Task: Check the percentage active listings of fireplace in the last 5 years.
Action: Mouse moved to (900, 223)
Screenshot: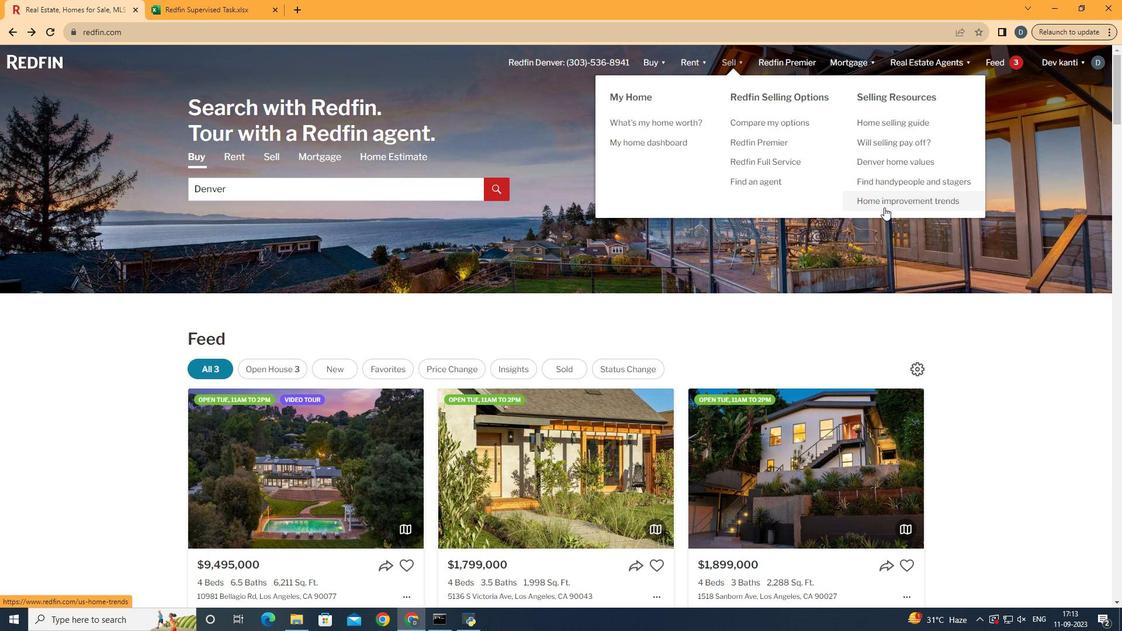 
Action: Mouse pressed left at (900, 223)
Screenshot: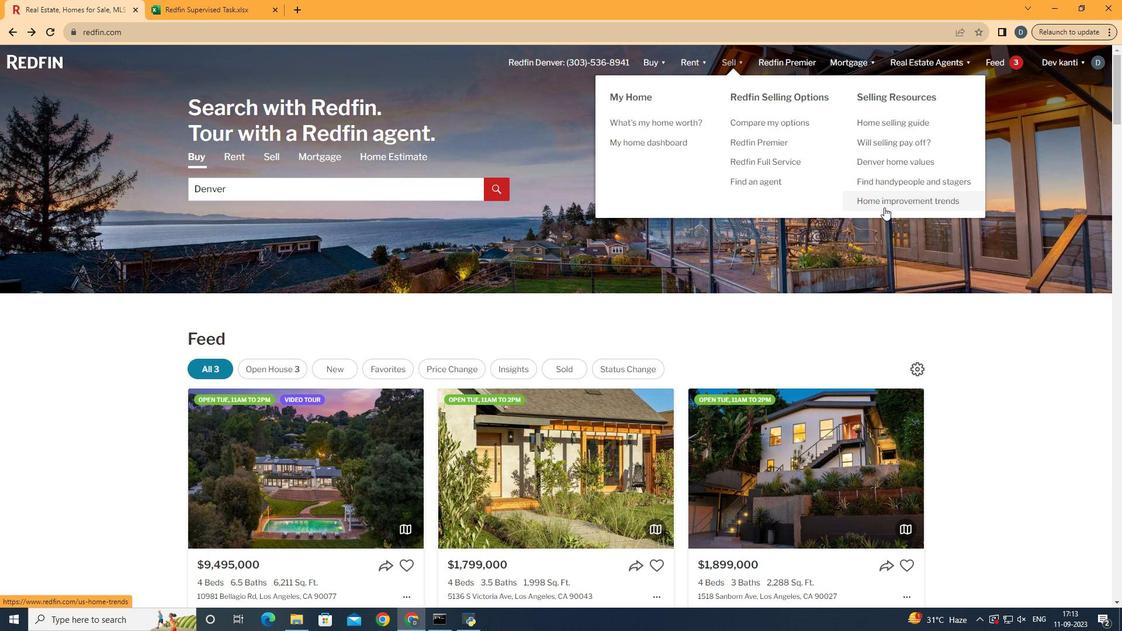 
Action: Mouse moved to (293, 250)
Screenshot: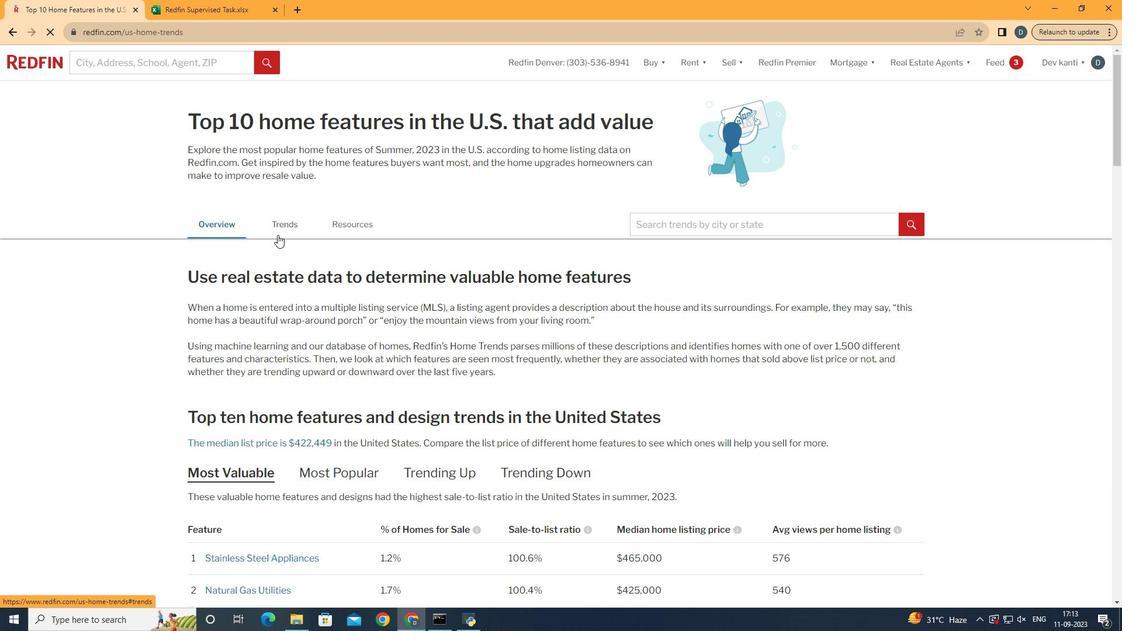 
Action: Mouse pressed left at (293, 250)
Screenshot: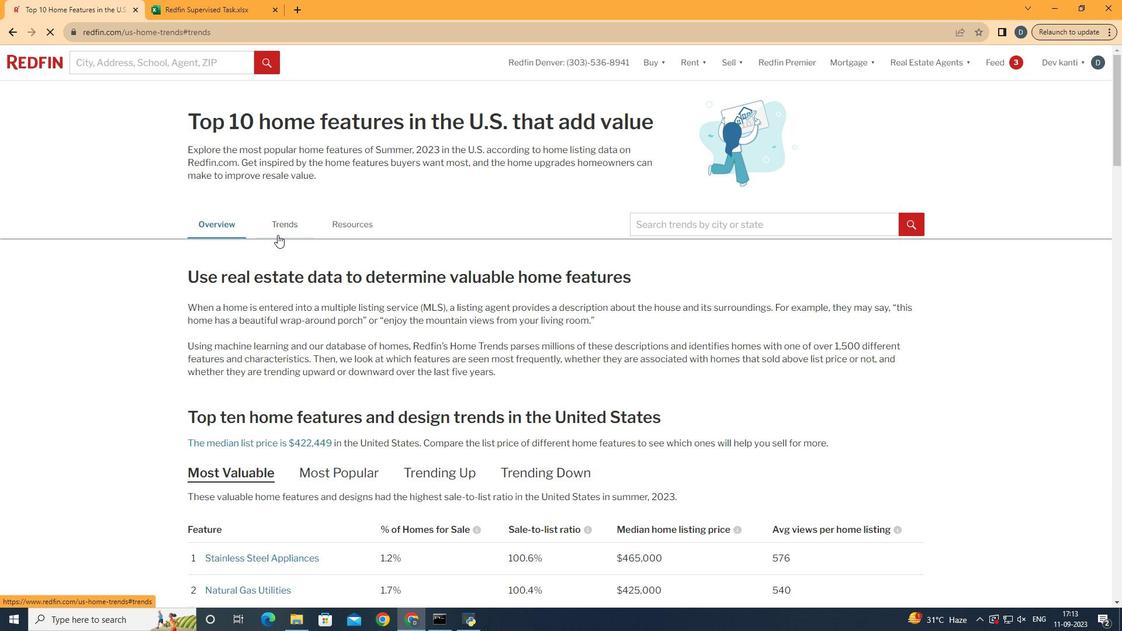 
Action: Mouse moved to (331, 305)
Screenshot: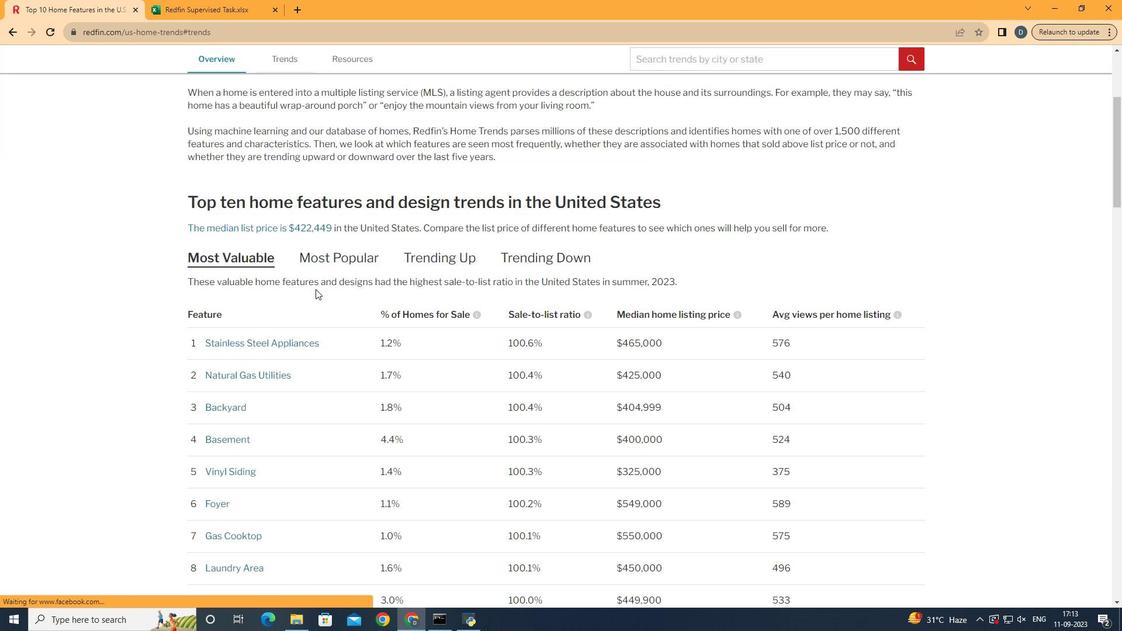 
Action: Mouse scrolled (331, 304) with delta (0, 0)
Screenshot: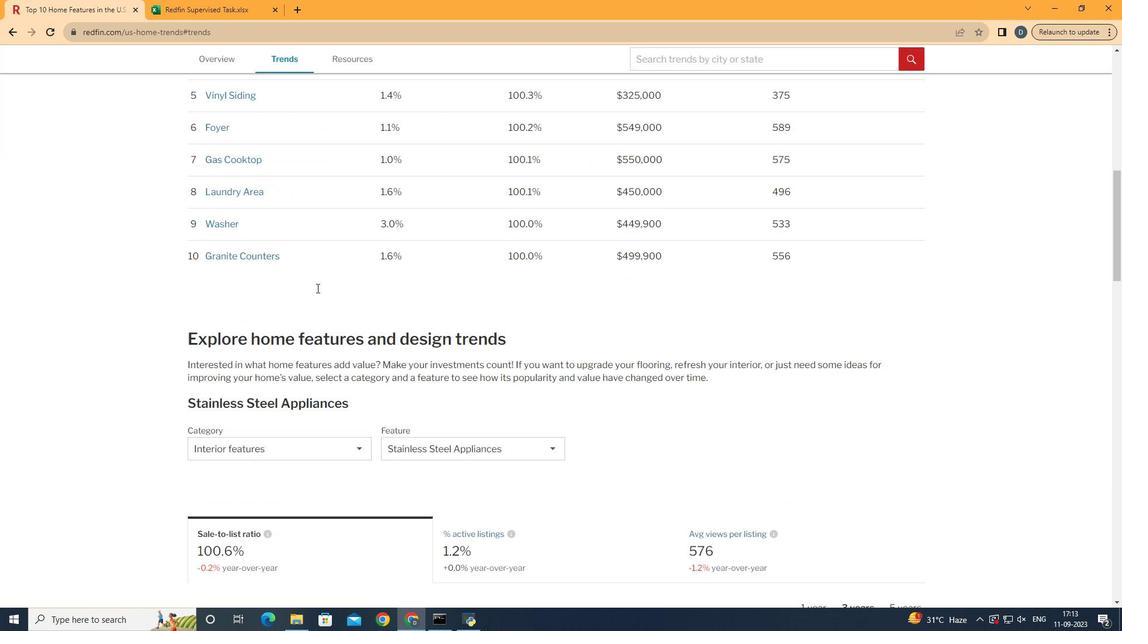 
Action: Mouse scrolled (331, 304) with delta (0, 0)
Screenshot: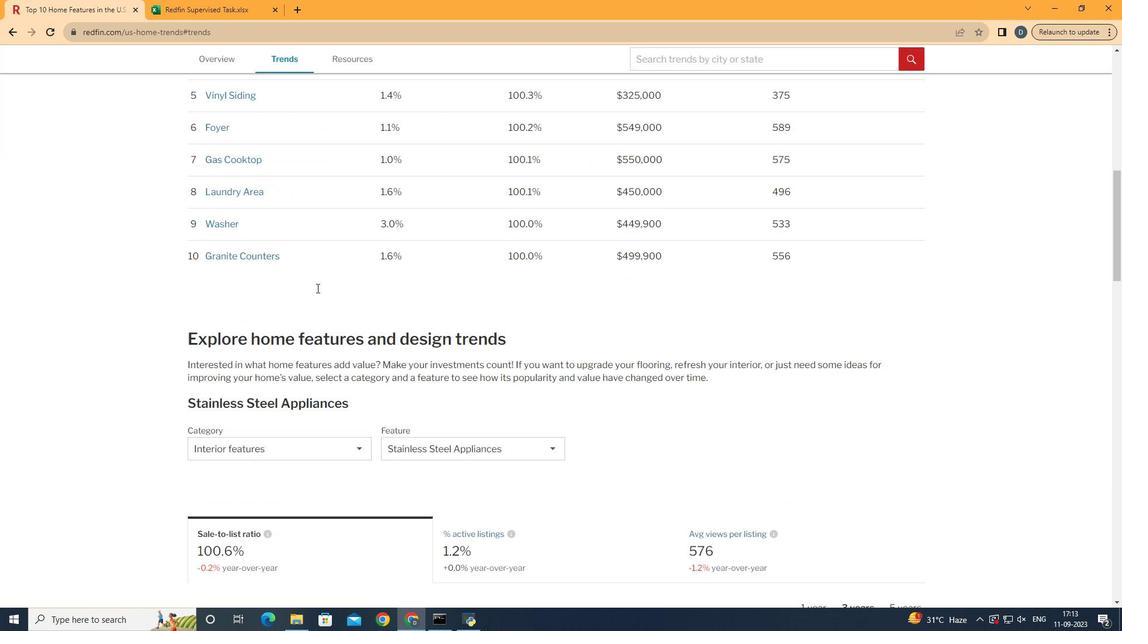 
Action: Mouse scrolled (331, 304) with delta (0, 0)
Screenshot: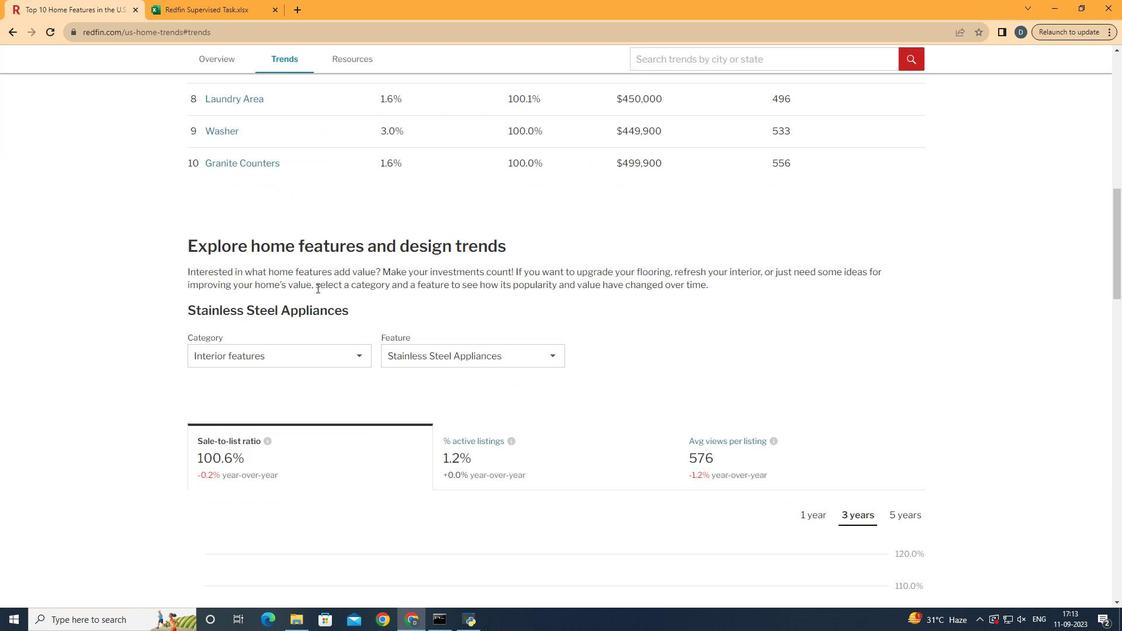 
Action: Mouse scrolled (331, 304) with delta (0, 0)
Screenshot: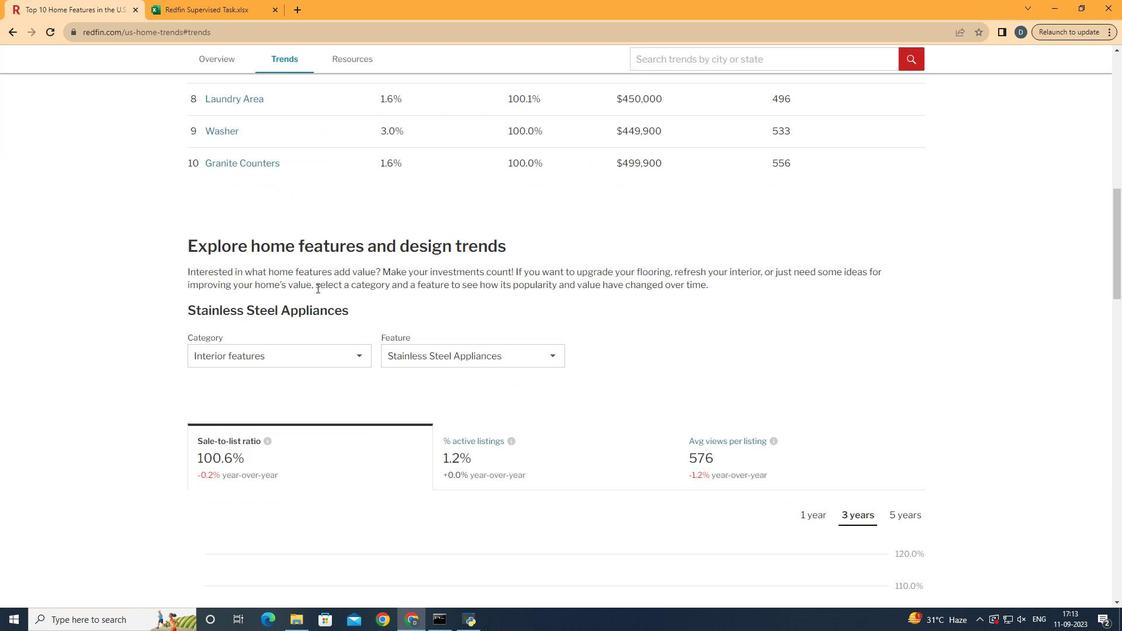 
Action: Mouse moved to (331, 305)
Screenshot: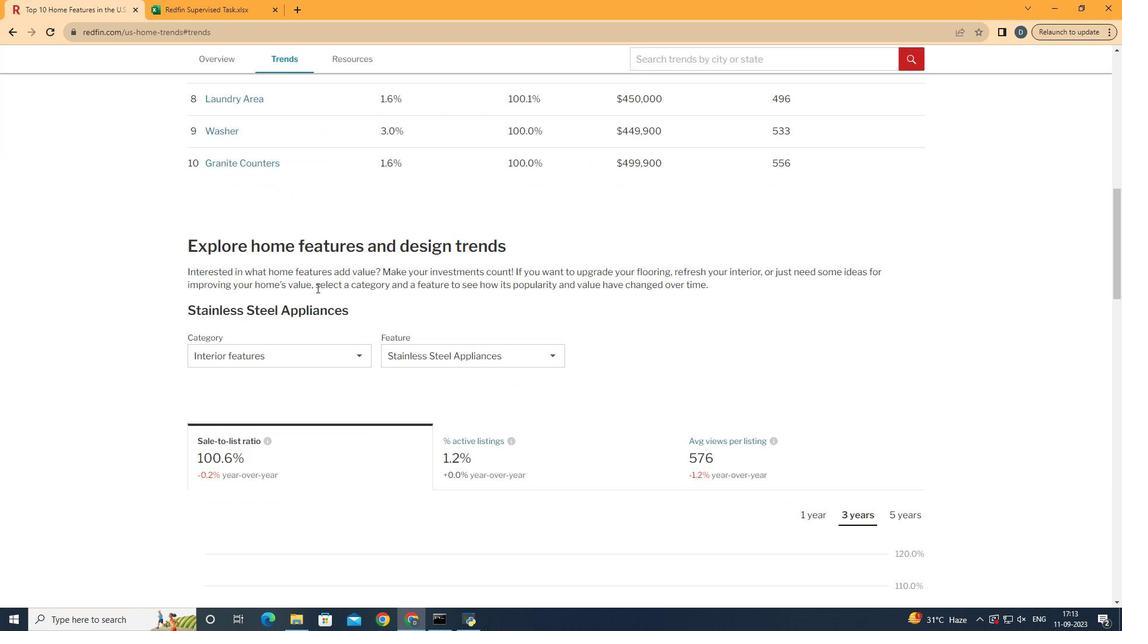 
Action: Mouse scrolled (331, 304) with delta (0, 0)
Screenshot: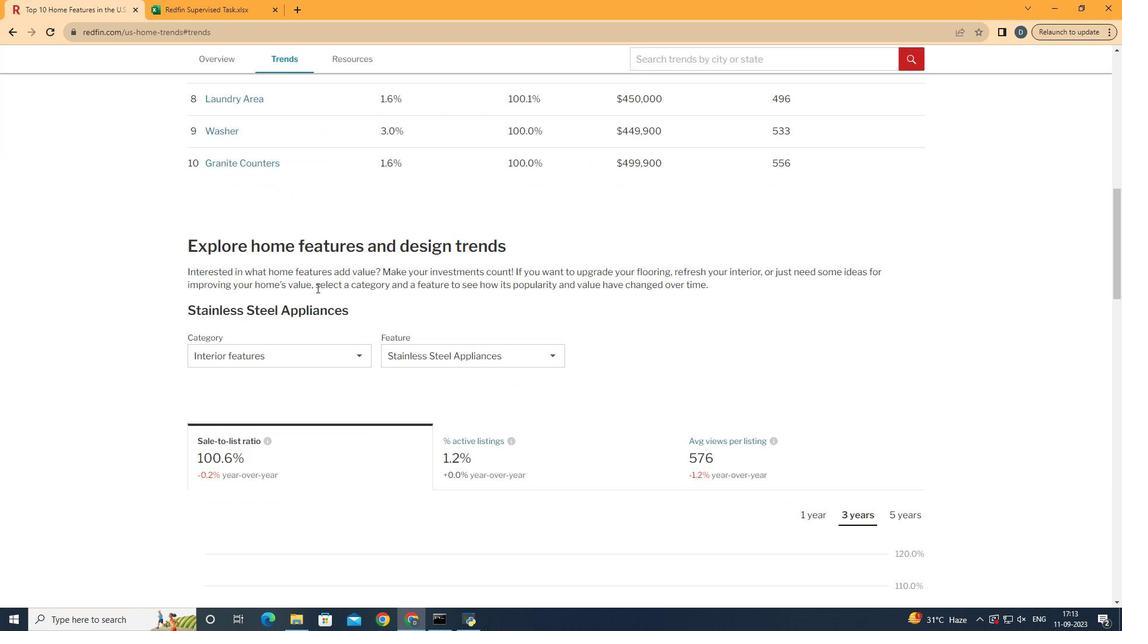 
Action: Mouse moved to (332, 304)
Screenshot: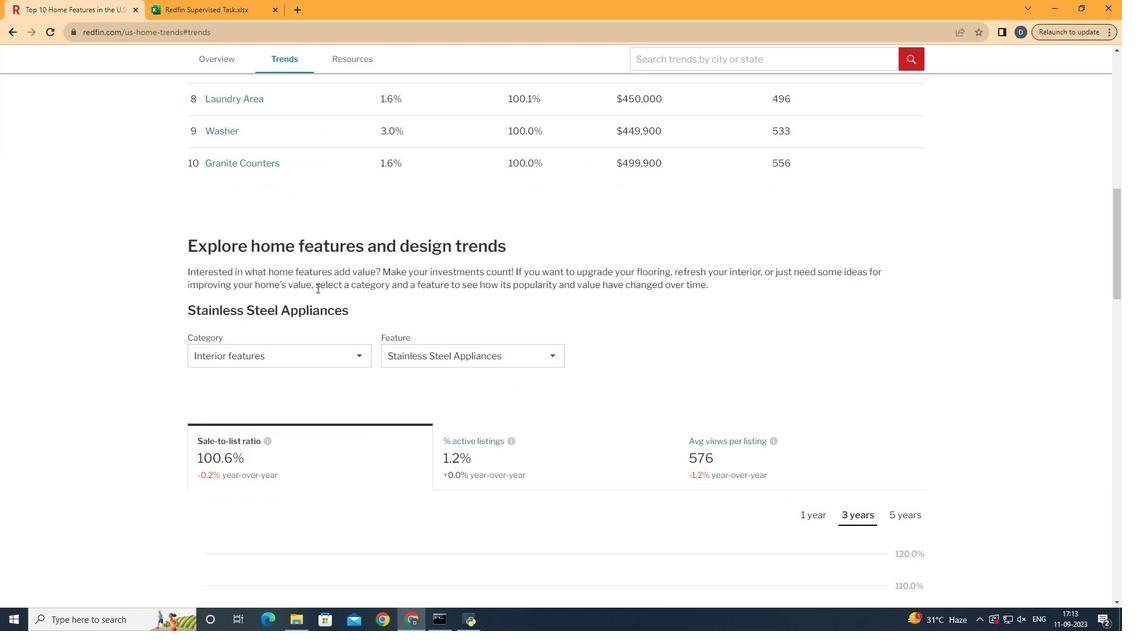 
Action: Mouse scrolled (332, 304) with delta (0, 0)
Screenshot: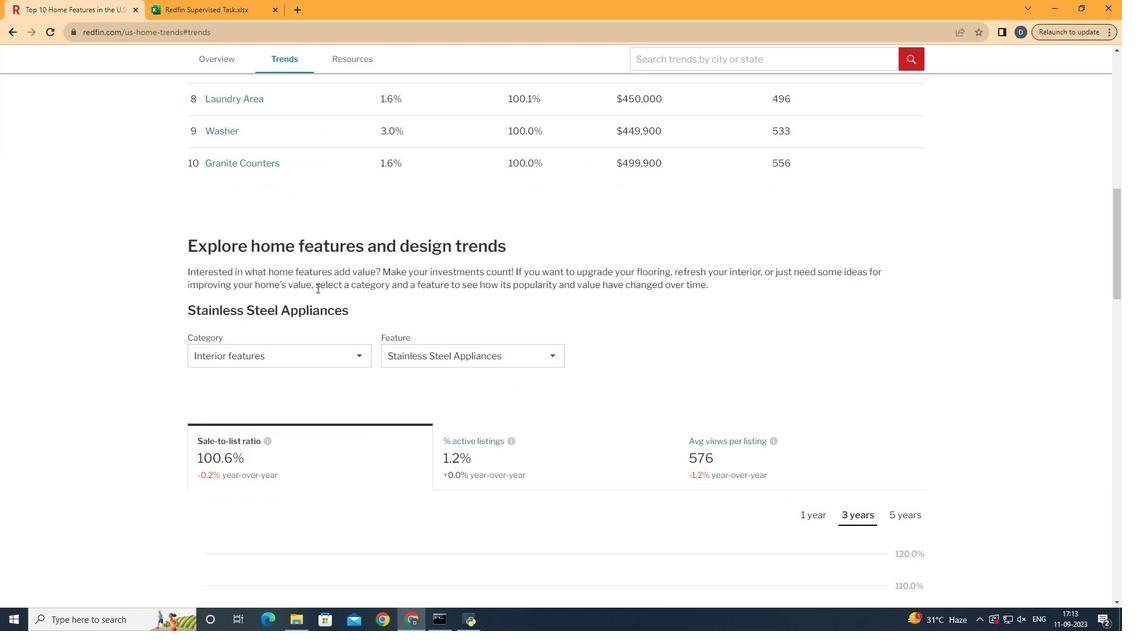 
Action: Mouse moved to (332, 304)
Screenshot: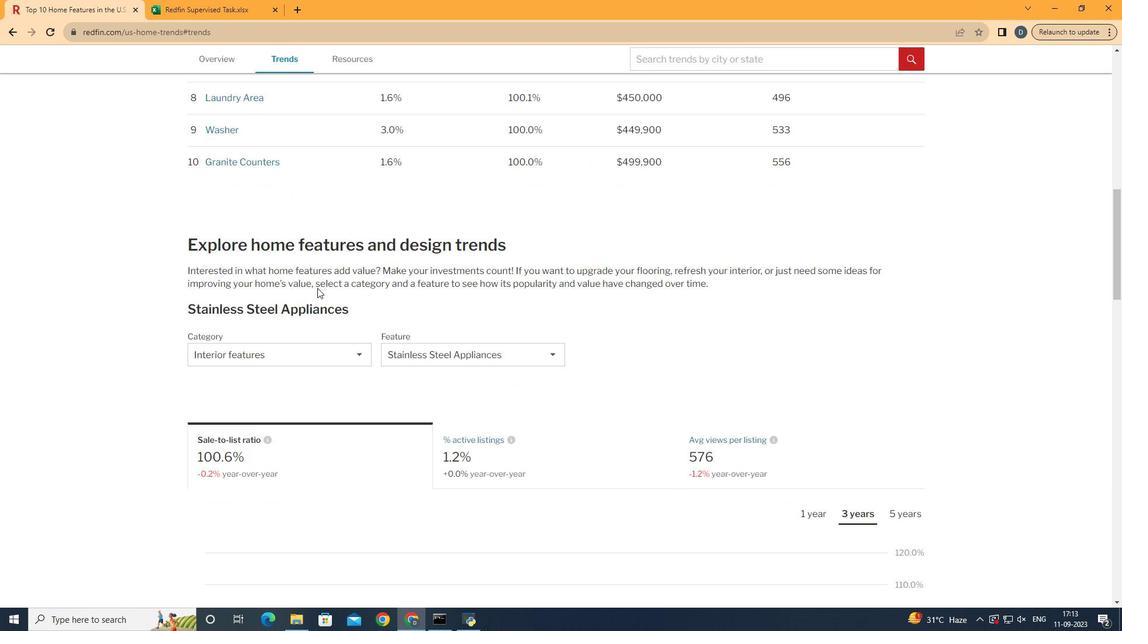 
Action: Mouse scrolled (332, 303) with delta (0, 0)
Screenshot: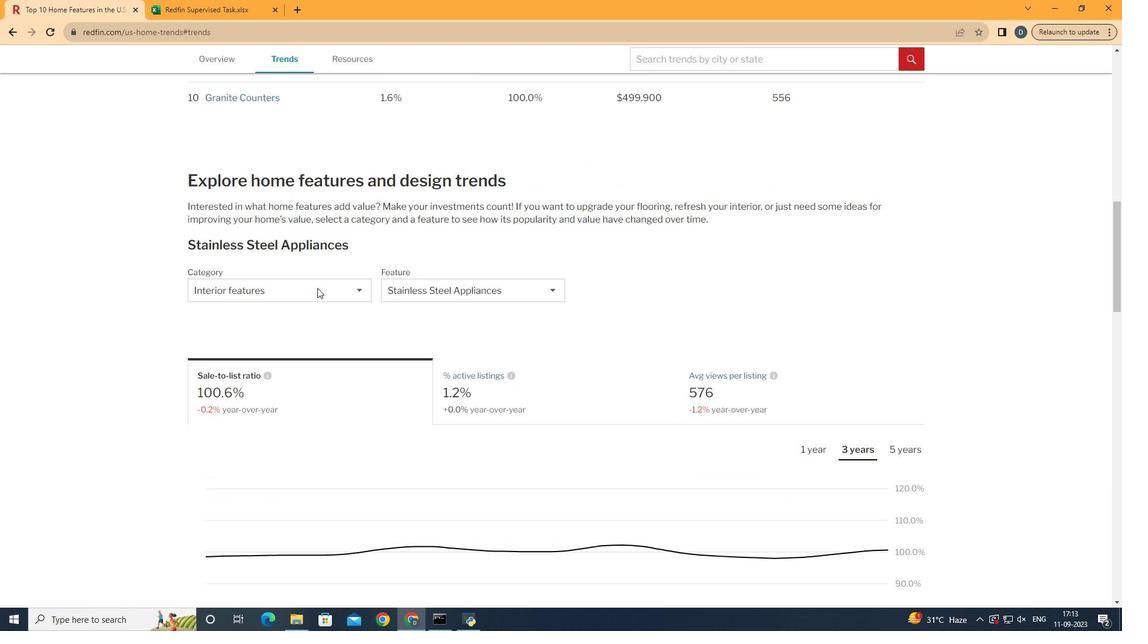 
Action: Mouse moved to (333, 304)
Screenshot: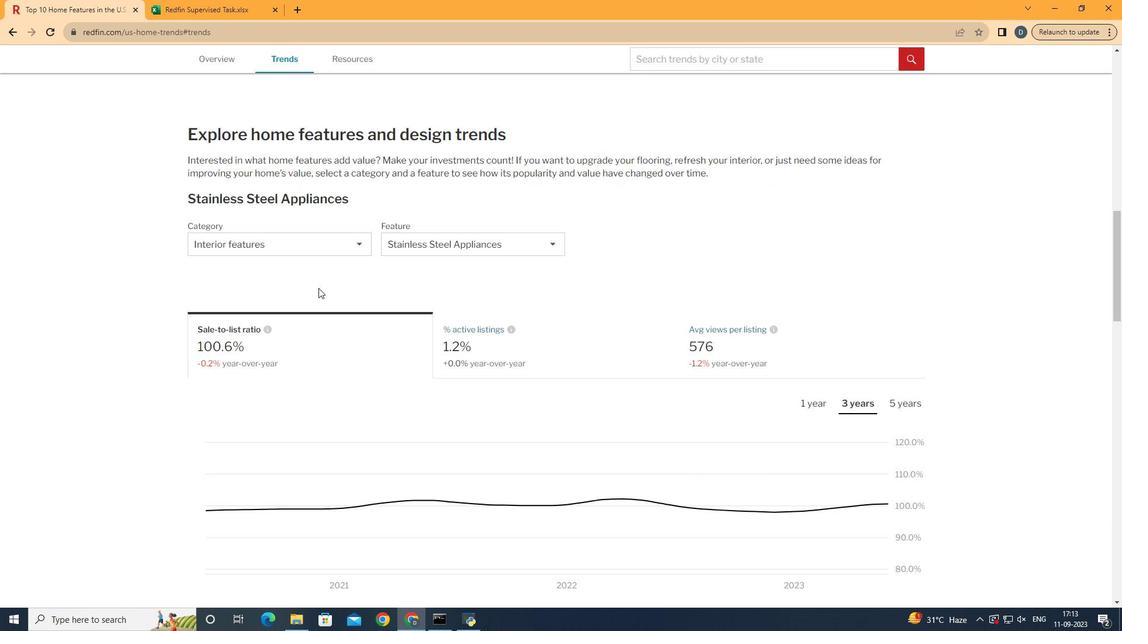 
Action: Mouse scrolled (333, 303) with delta (0, 0)
Screenshot: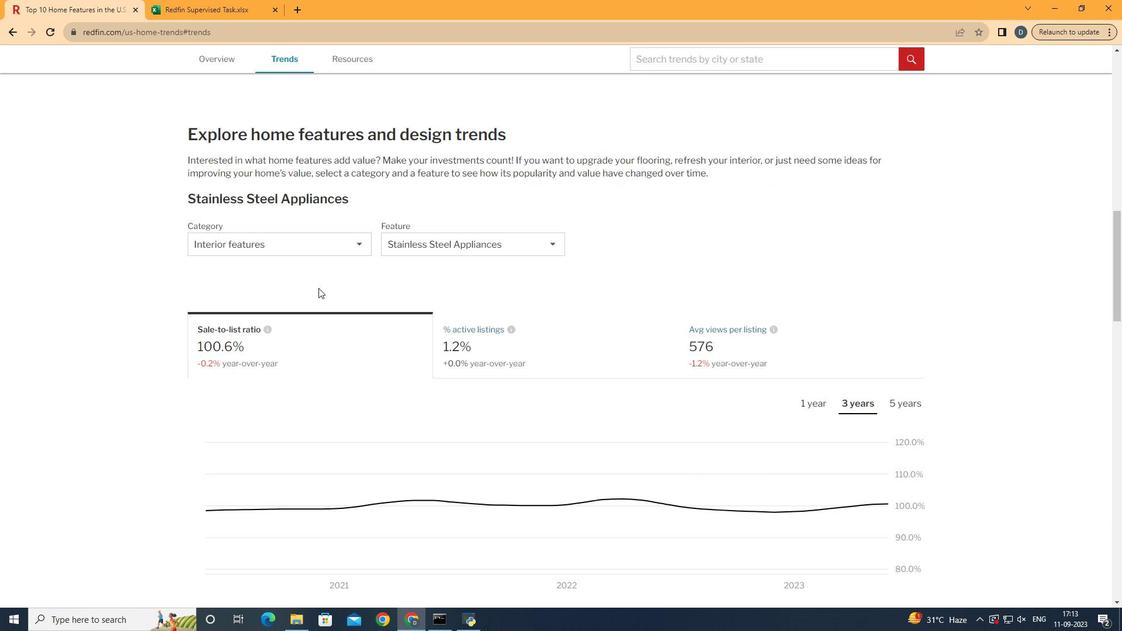 
Action: Mouse moved to (353, 255)
Screenshot: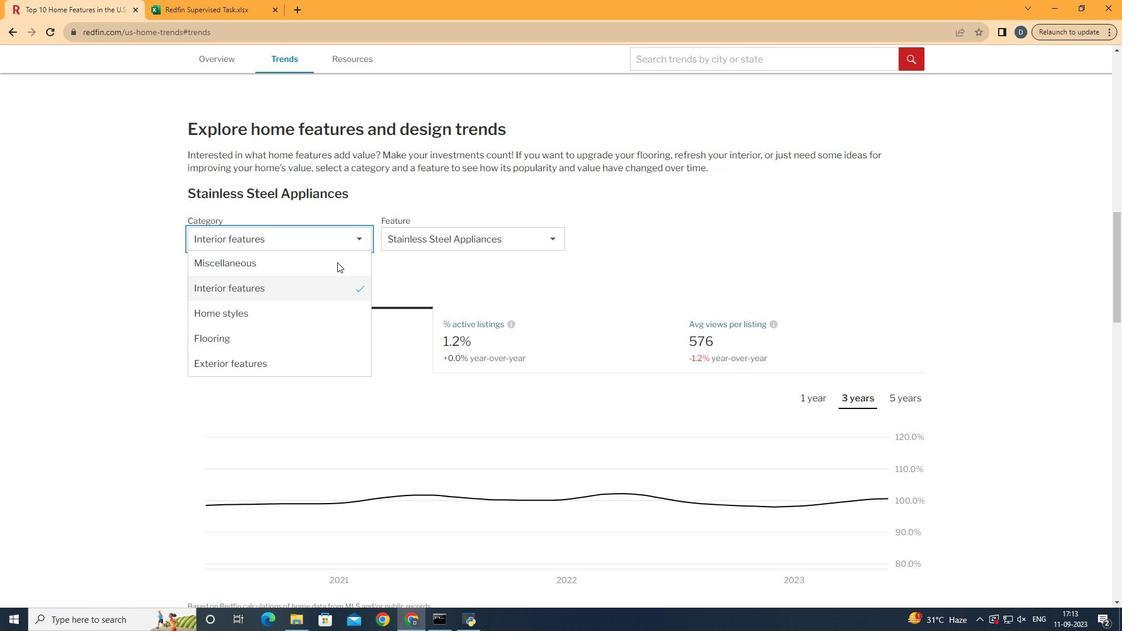 
Action: Mouse pressed left at (353, 255)
Screenshot: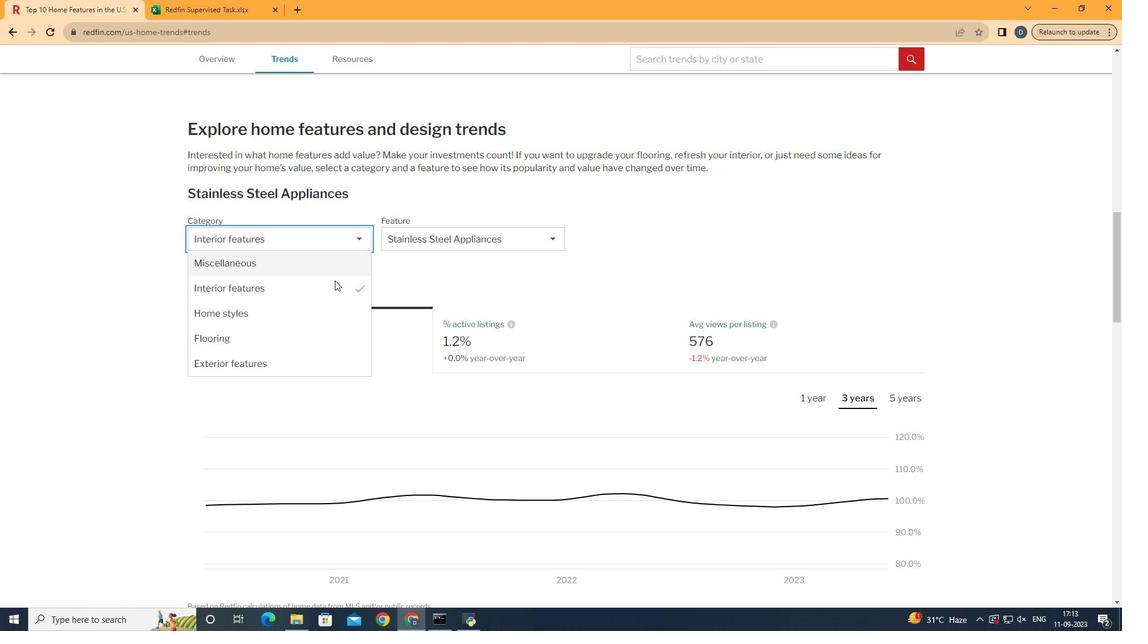 
Action: Mouse moved to (350, 299)
Screenshot: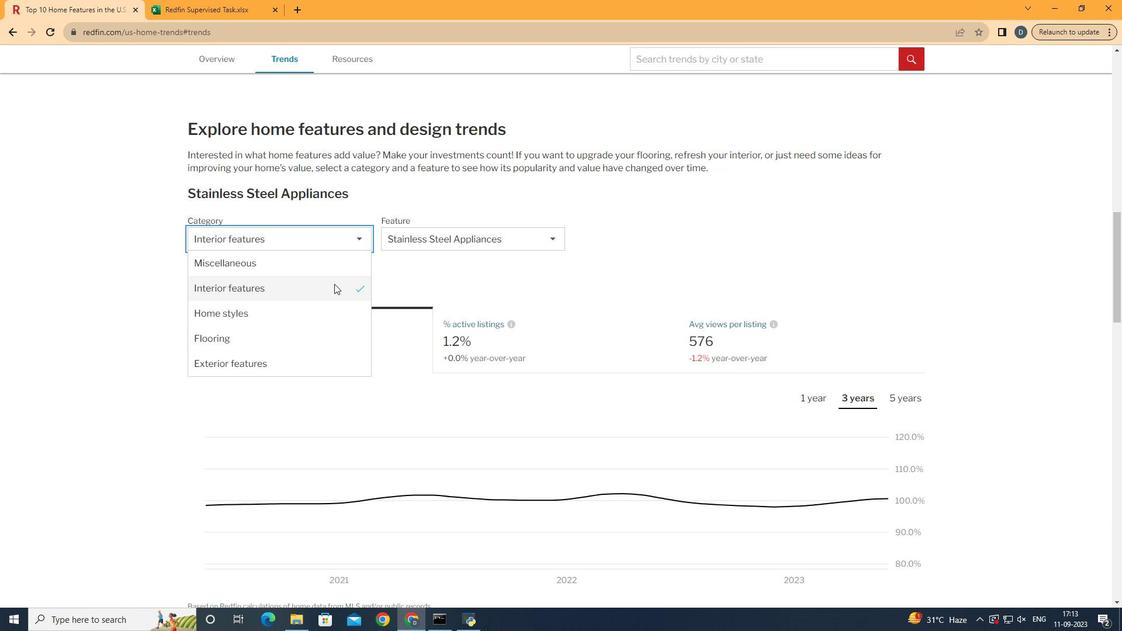 
Action: Mouse pressed left at (350, 299)
Screenshot: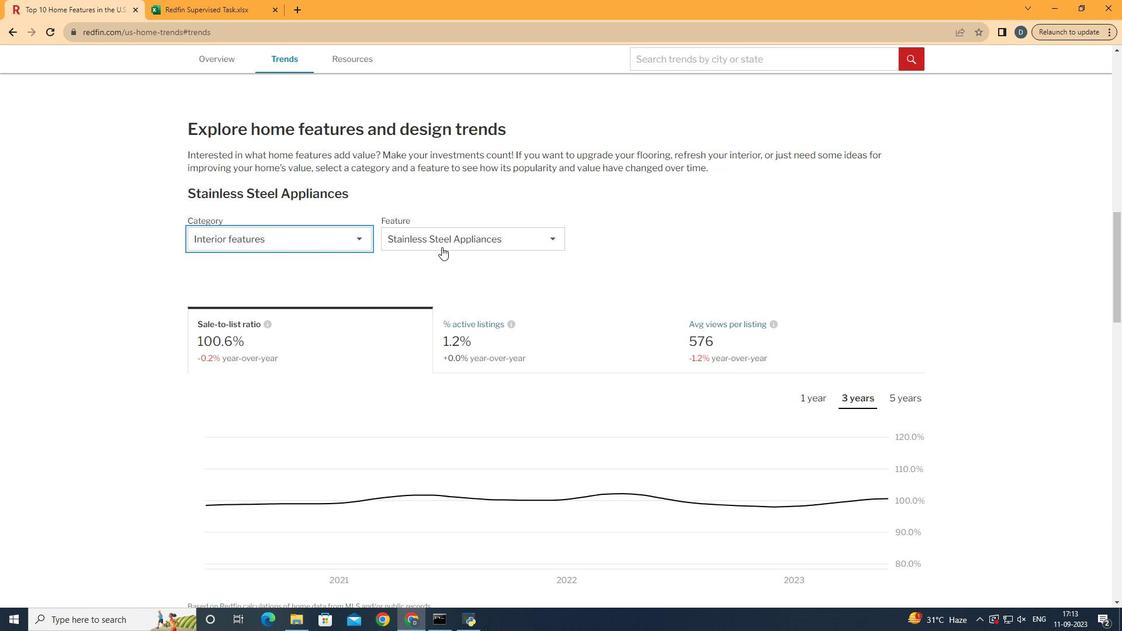 
Action: Mouse moved to (494, 245)
Screenshot: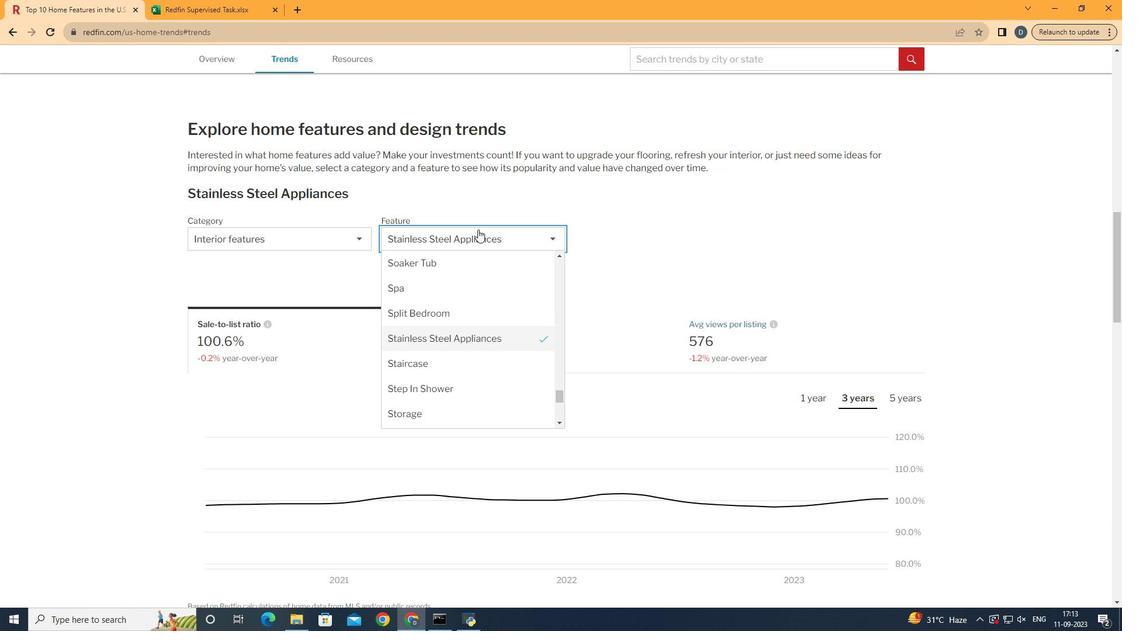 
Action: Mouse pressed left at (494, 245)
Screenshot: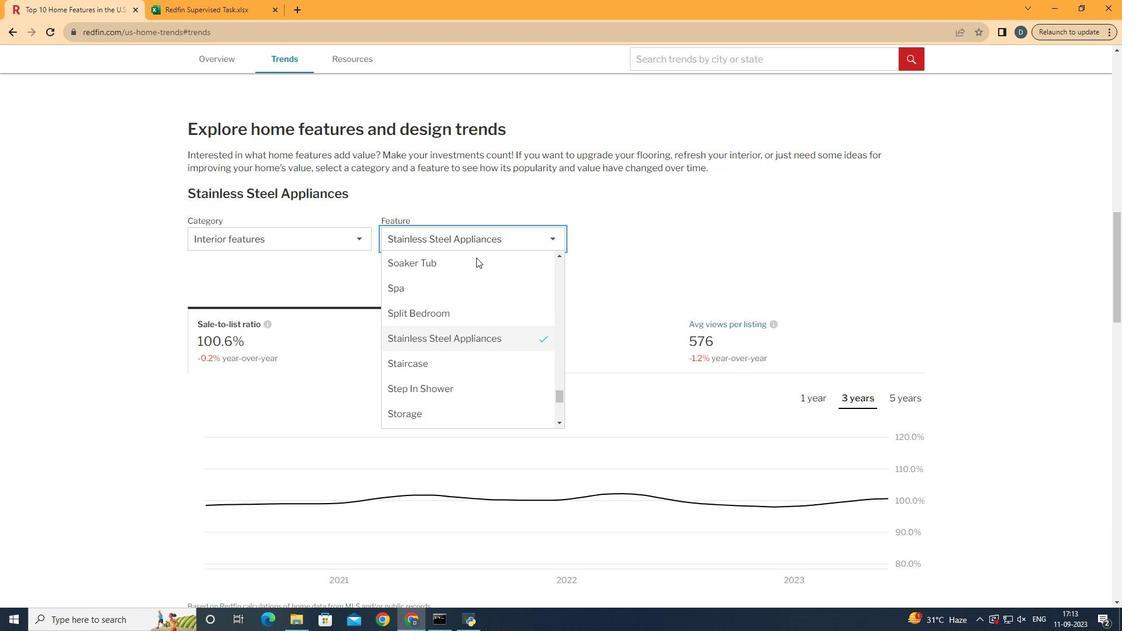 
Action: Mouse moved to (487, 320)
Screenshot: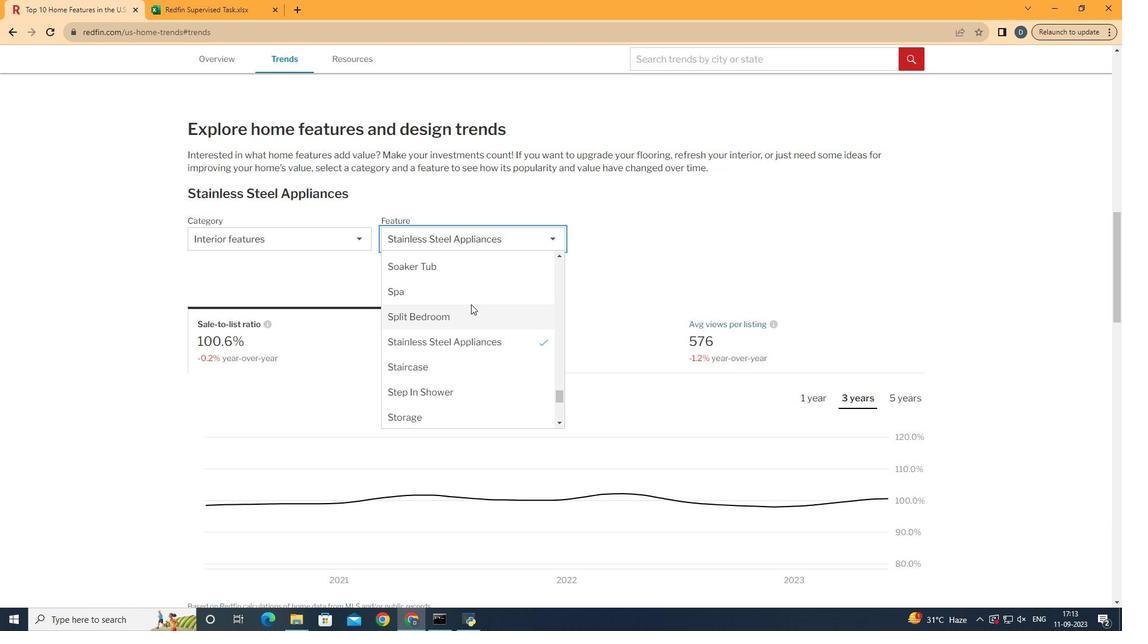
Action: Mouse scrolled (487, 321) with delta (0, 0)
Screenshot: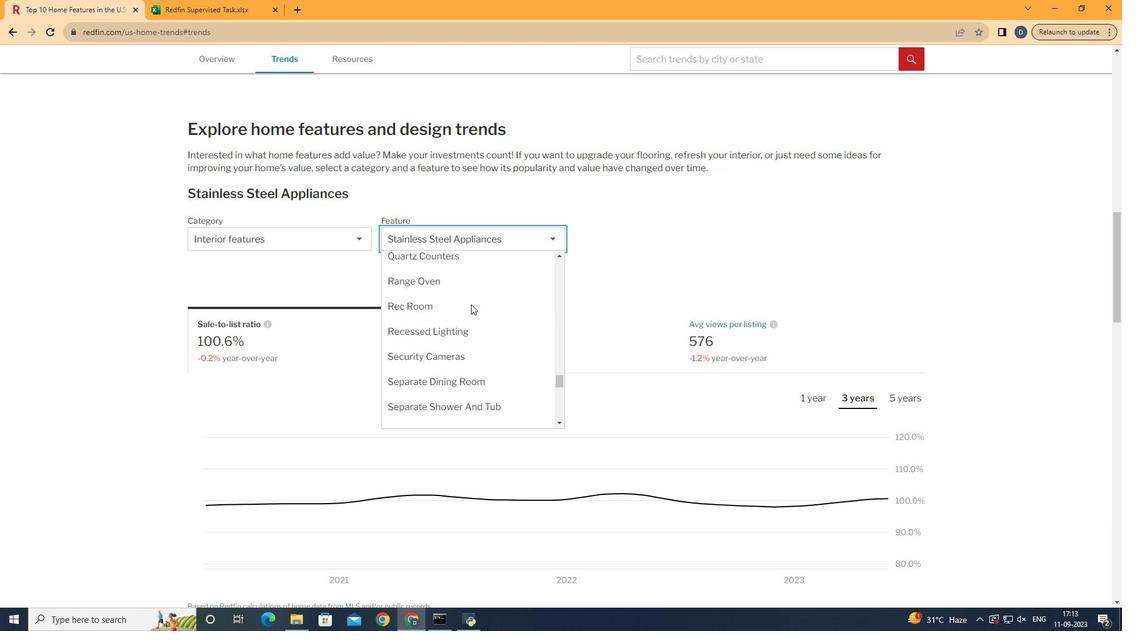 
Action: Mouse scrolled (487, 321) with delta (0, 0)
Screenshot: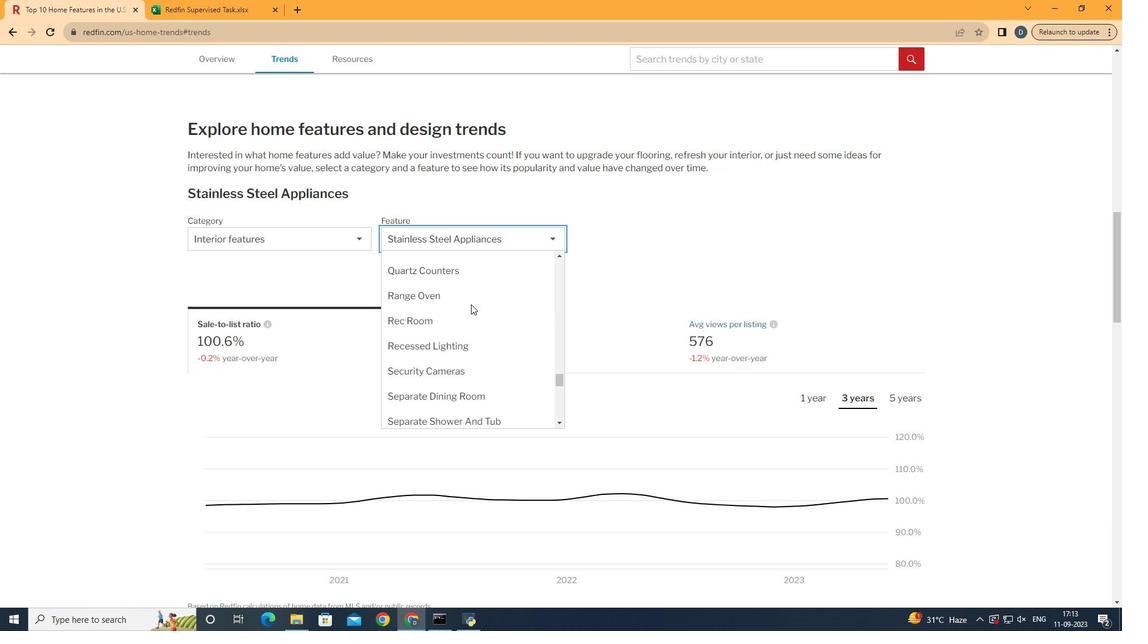 
Action: Mouse scrolled (487, 321) with delta (0, 0)
Screenshot: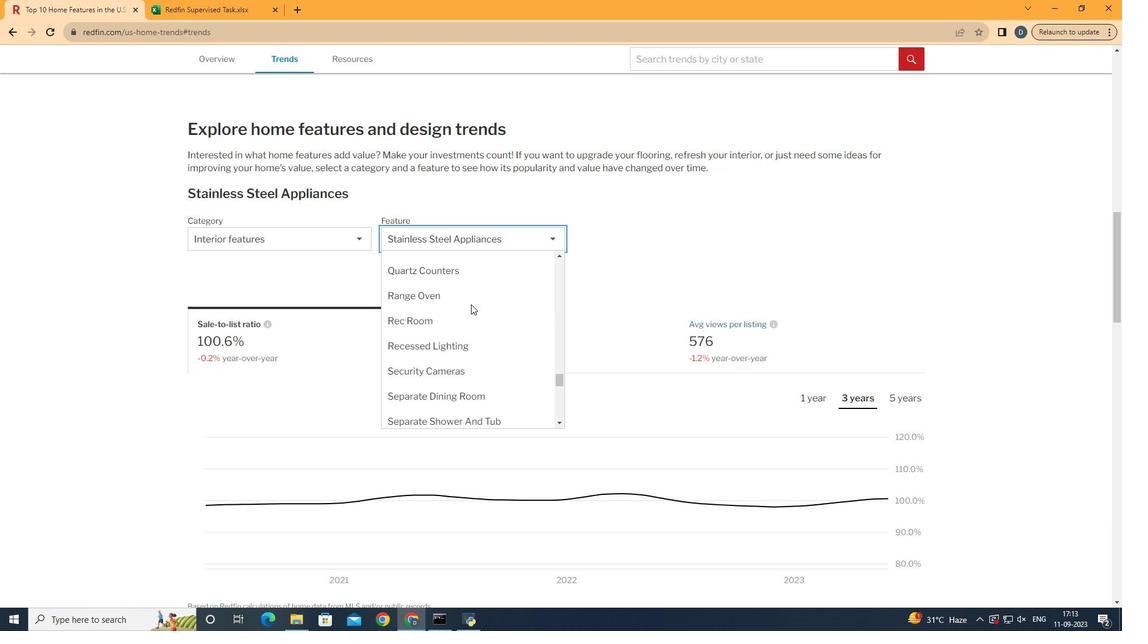 
Action: Mouse scrolled (487, 321) with delta (0, 0)
Screenshot: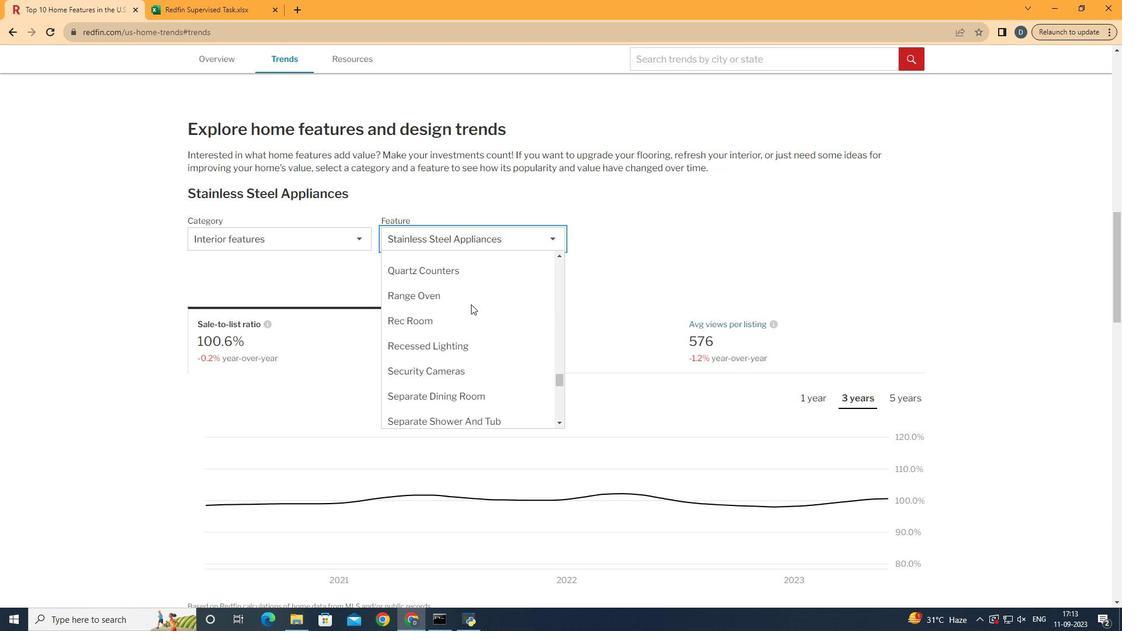 
Action: Mouse scrolled (487, 321) with delta (0, 0)
Screenshot: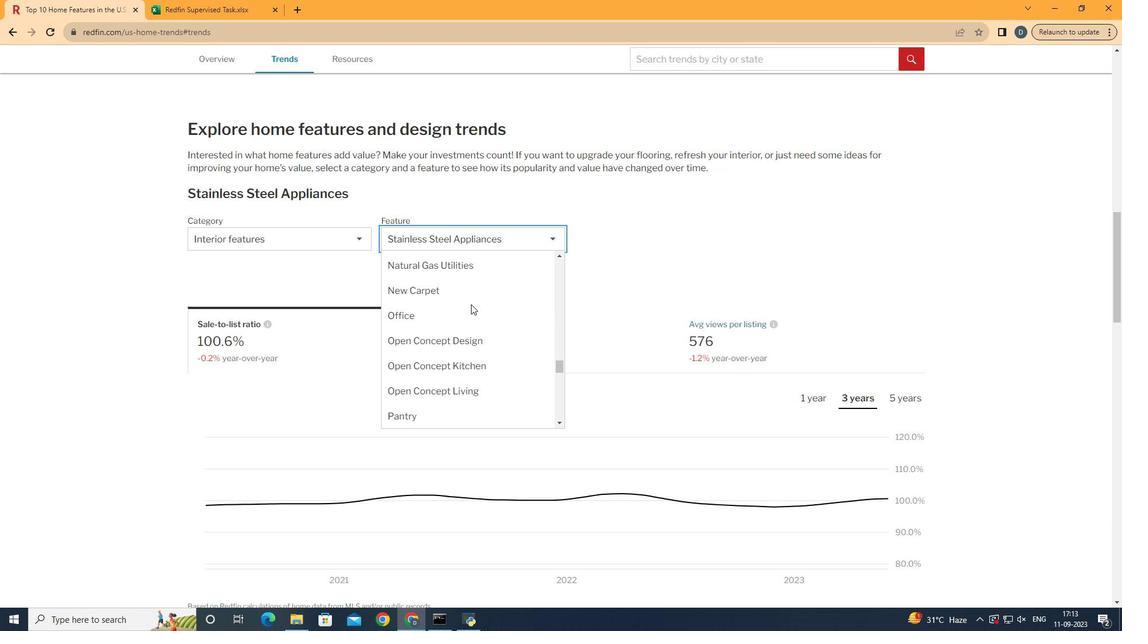 
Action: Mouse scrolled (487, 321) with delta (0, 0)
Screenshot: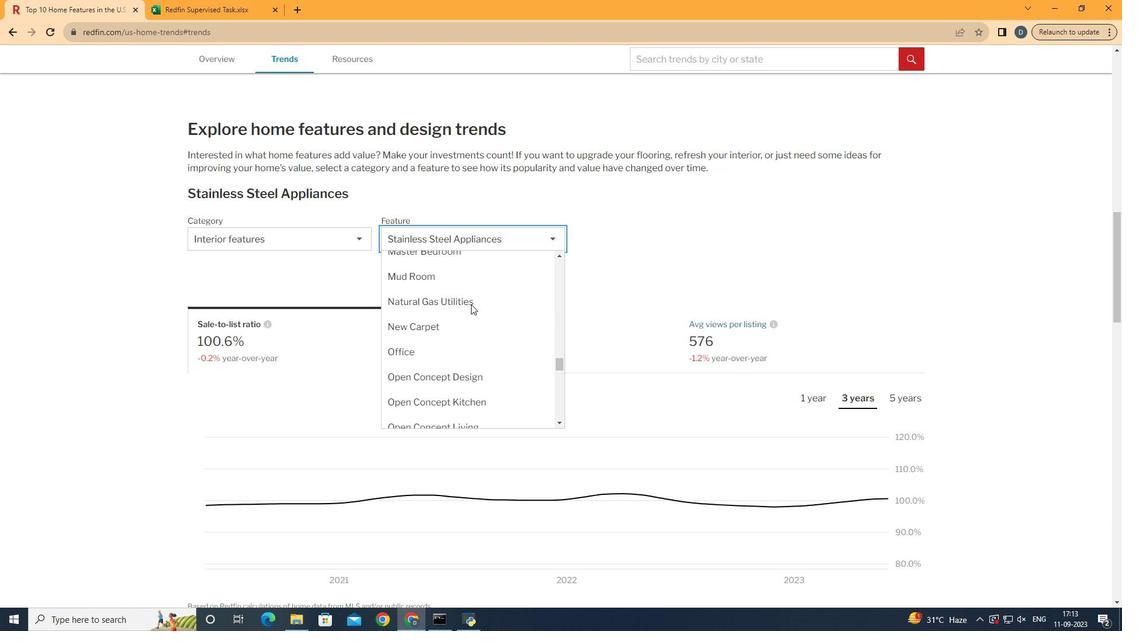
Action: Mouse scrolled (487, 321) with delta (0, 0)
Screenshot: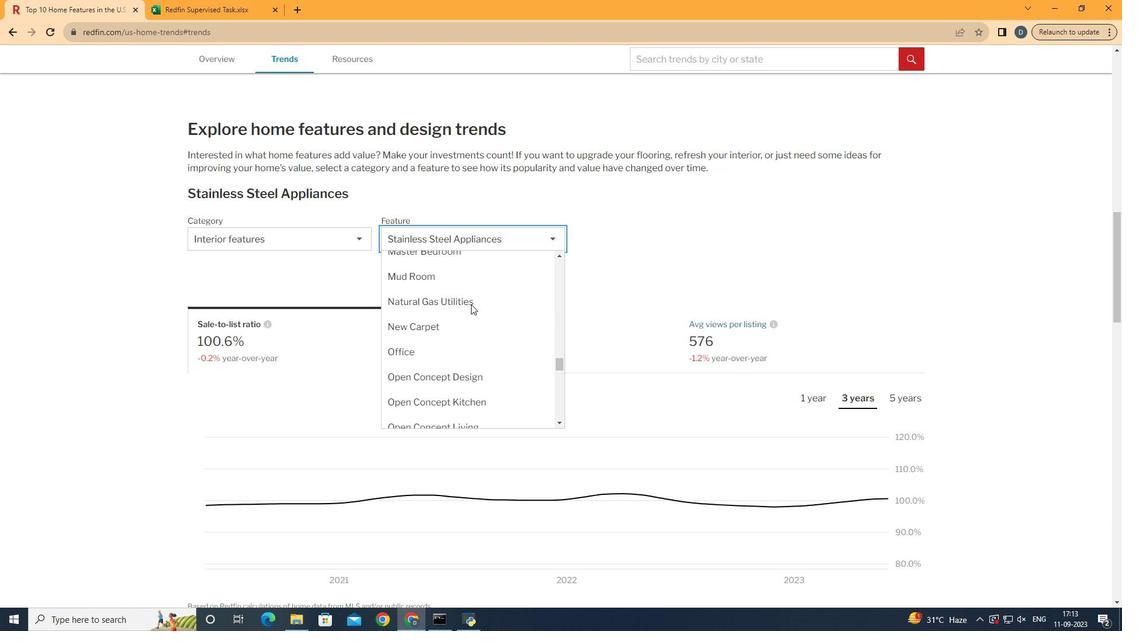
Action: Mouse scrolled (487, 321) with delta (0, 0)
Screenshot: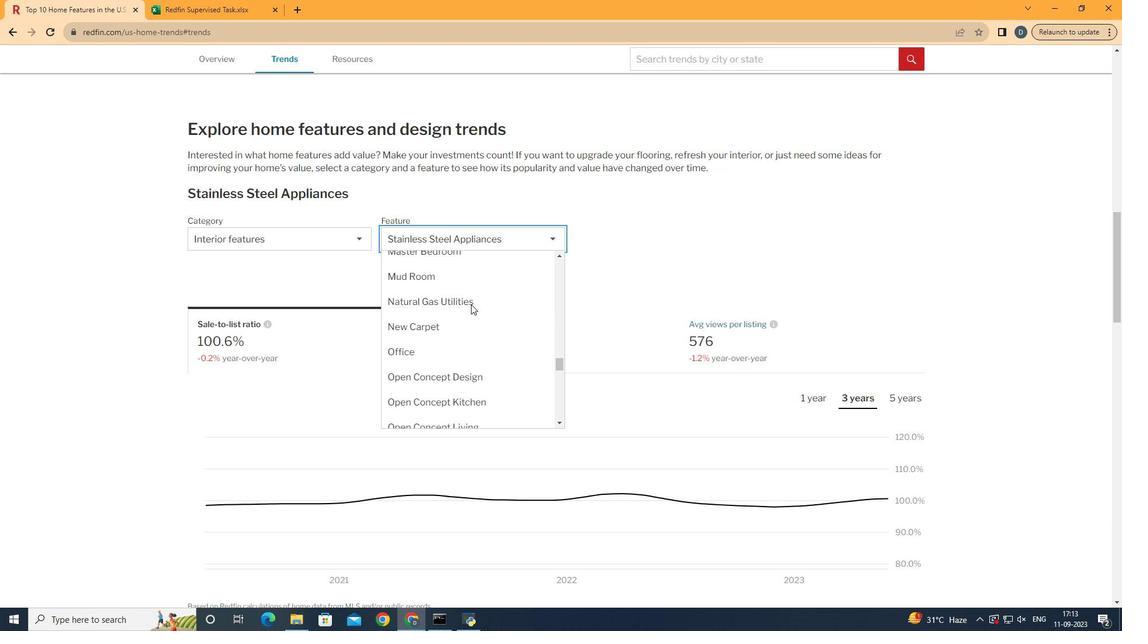
Action: Mouse scrolled (487, 321) with delta (0, 0)
Screenshot: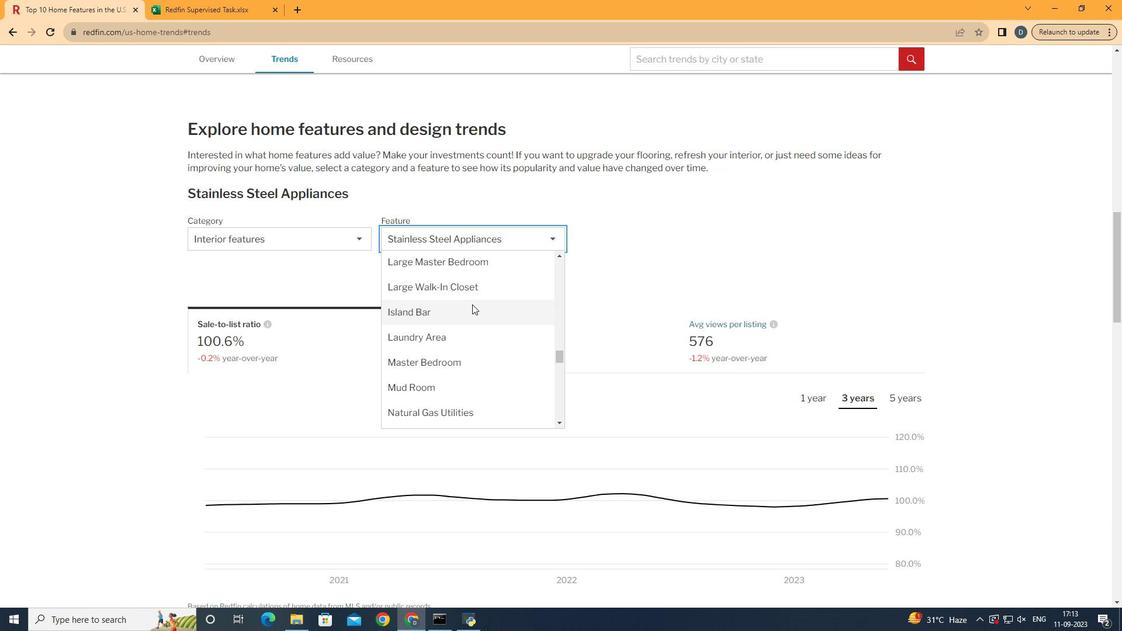 
Action: Mouse scrolled (487, 321) with delta (0, 0)
Screenshot: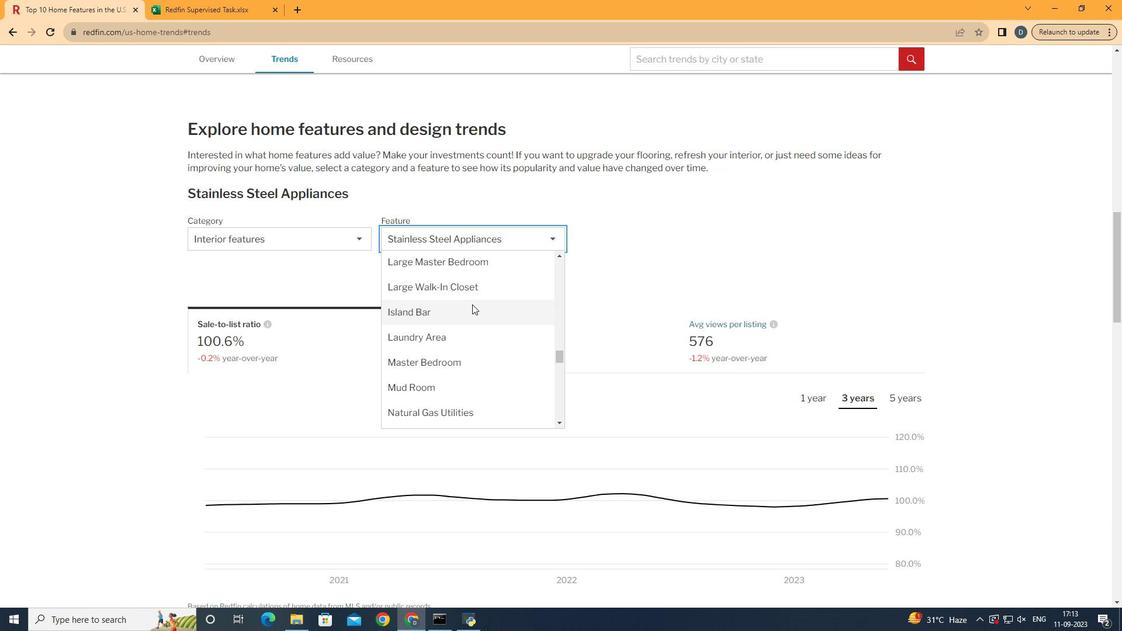 
Action: Mouse moved to (488, 320)
Screenshot: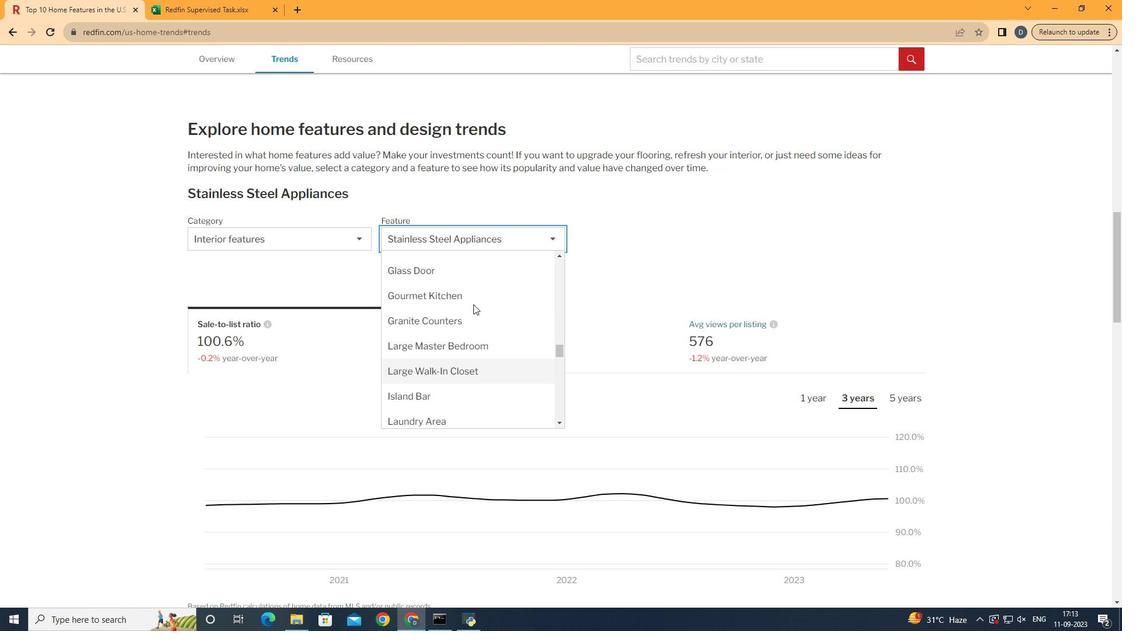 
Action: Mouse scrolled (488, 321) with delta (0, 0)
Screenshot: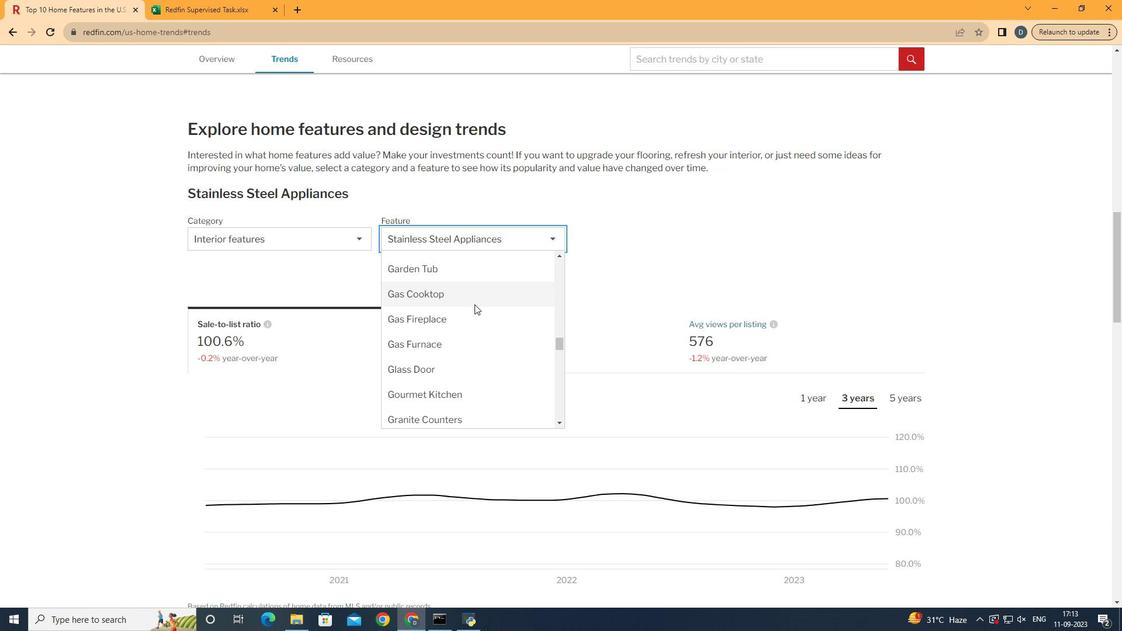 
Action: Mouse moved to (489, 320)
Screenshot: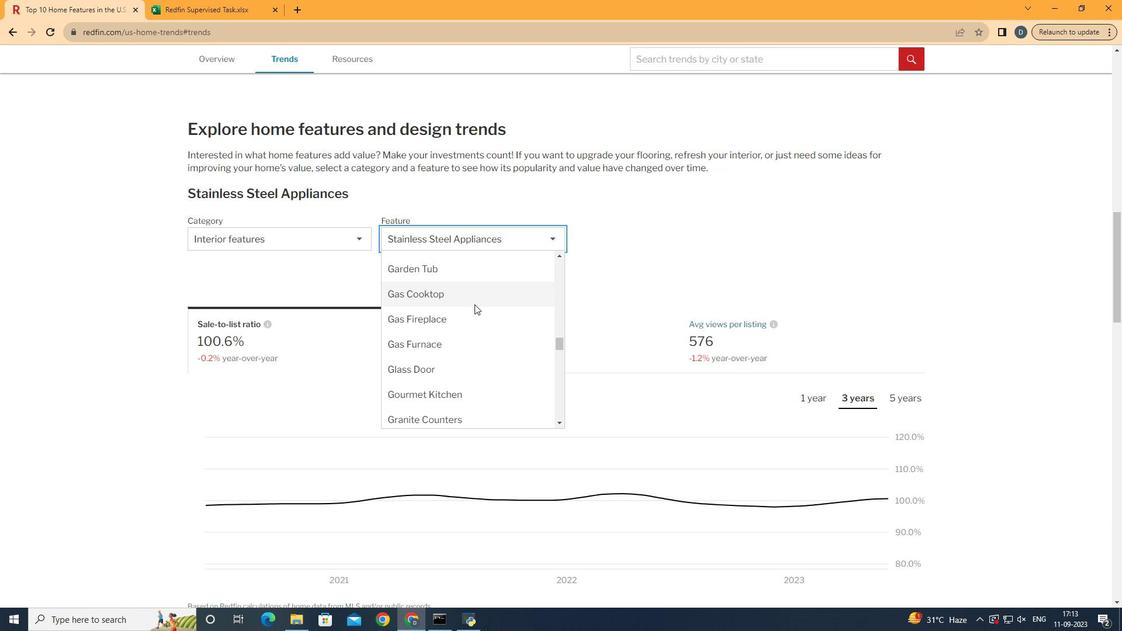 
Action: Mouse scrolled (489, 321) with delta (0, 0)
Screenshot: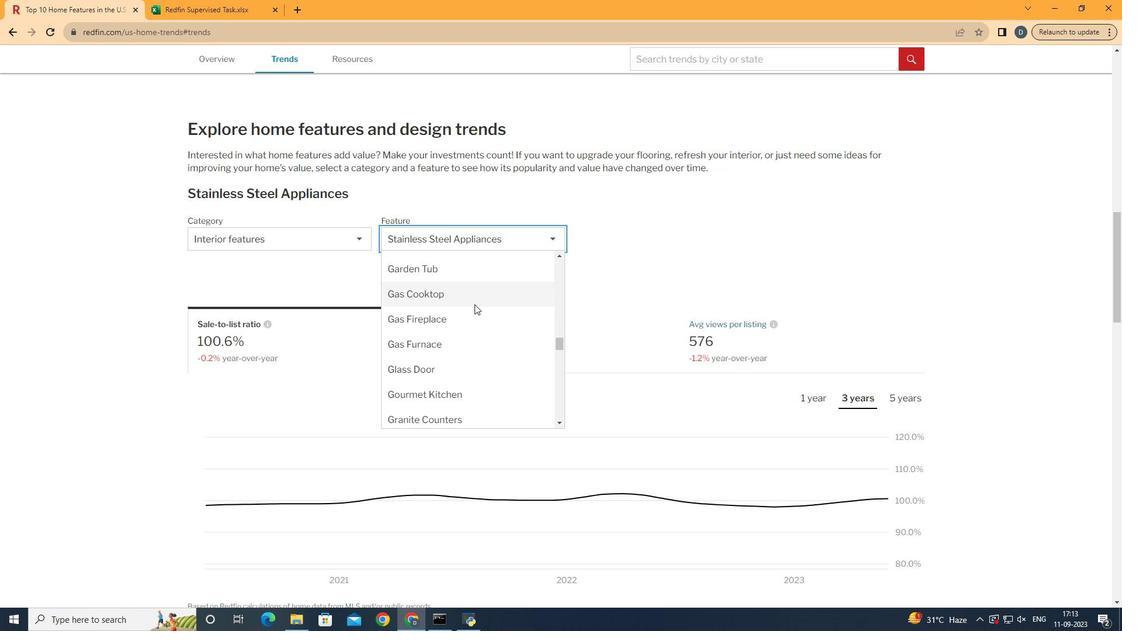 
Action: Mouse scrolled (489, 321) with delta (0, 0)
Screenshot: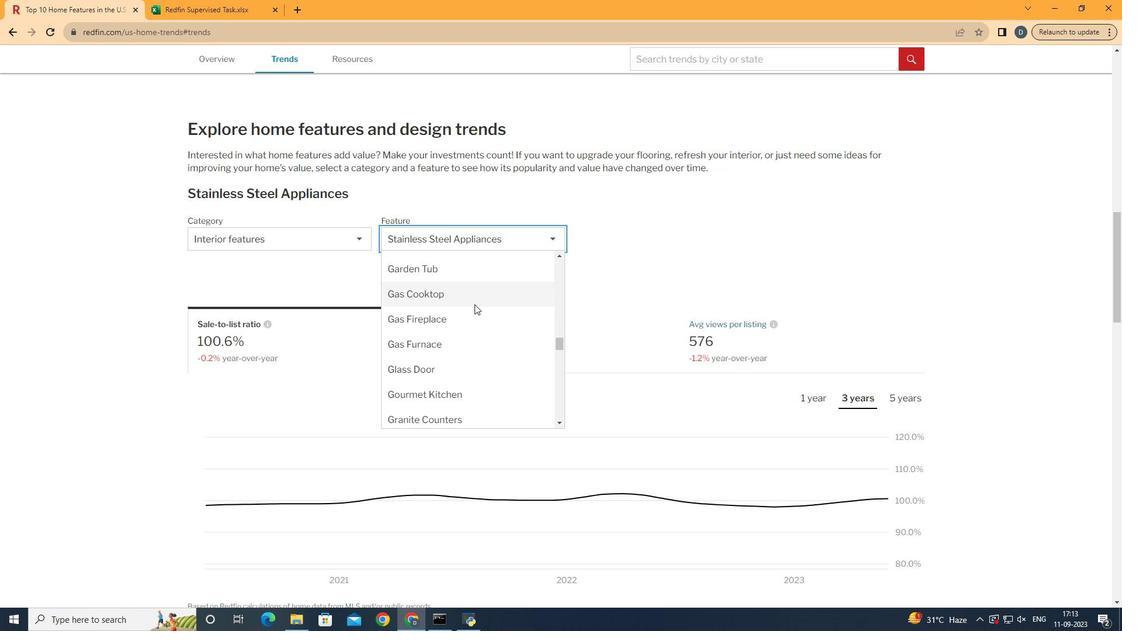 
Action: Mouse moved to (490, 320)
Screenshot: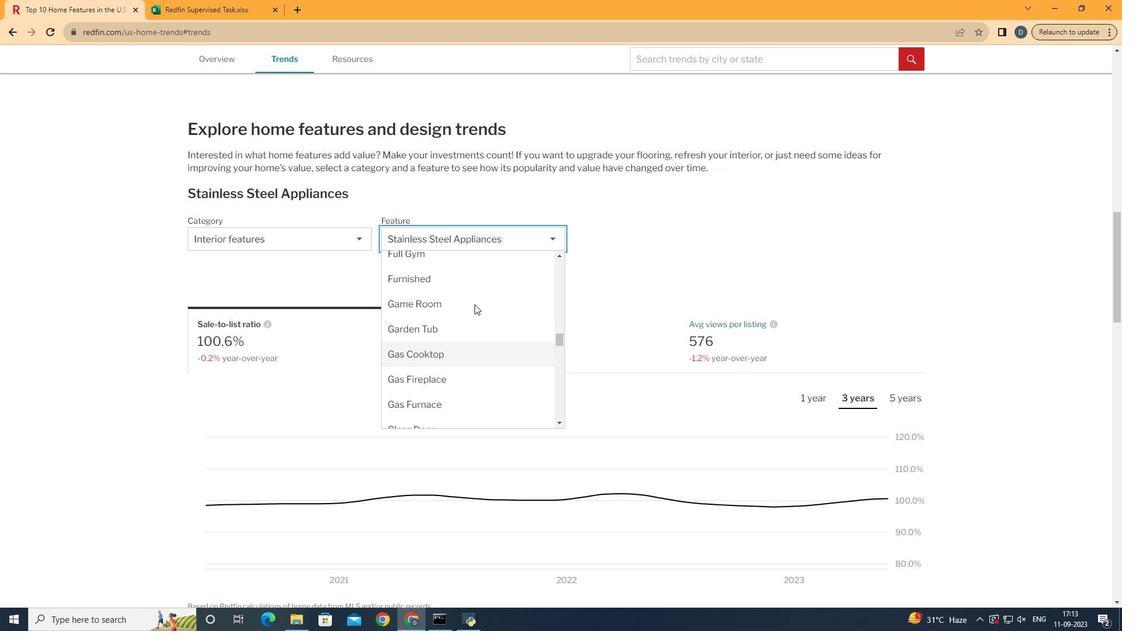 
Action: Mouse scrolled (490, 321) with delta (0, 0)
Screenshot: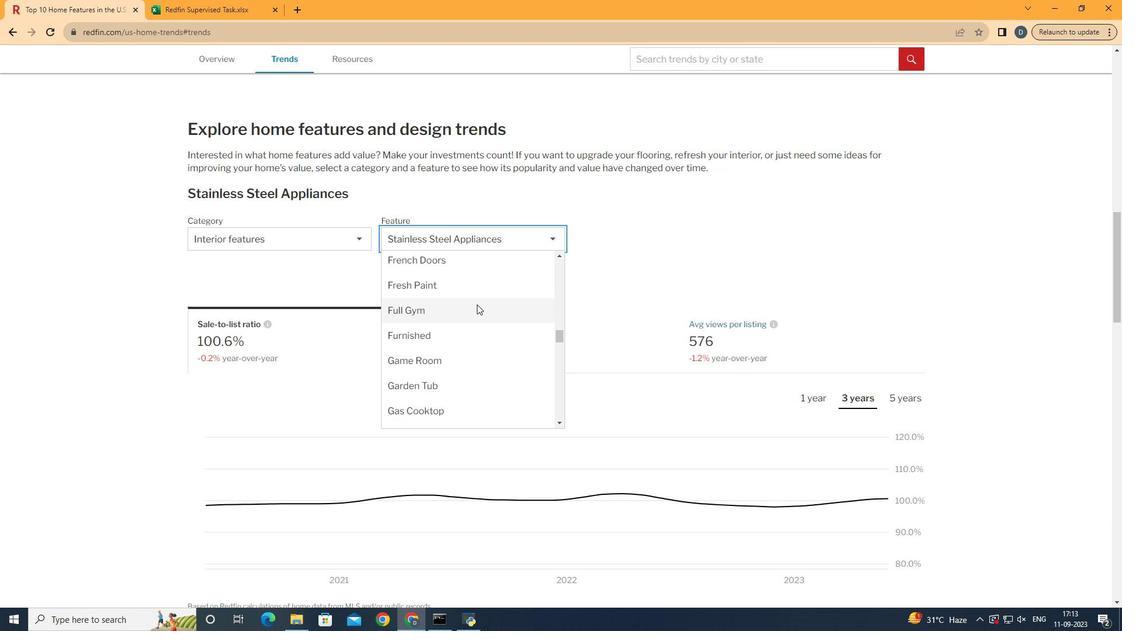 
Action: Mouse scrolled (490, 321) with delta (0, 0)
Screenshot: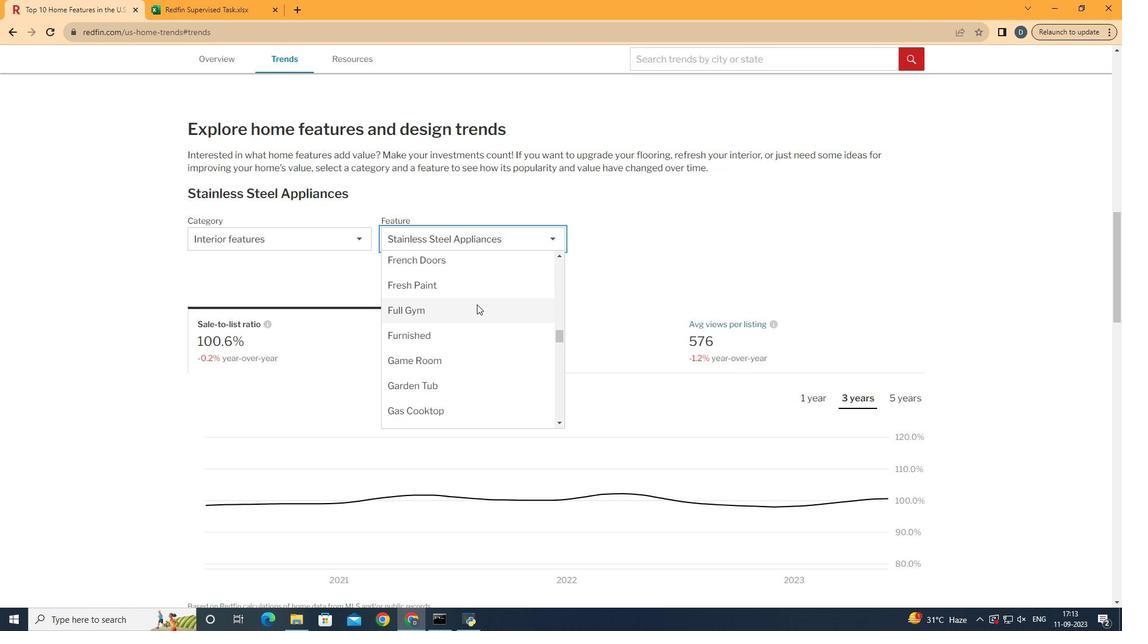 
Action: Mouse moved to (493, 320)
Screenshot: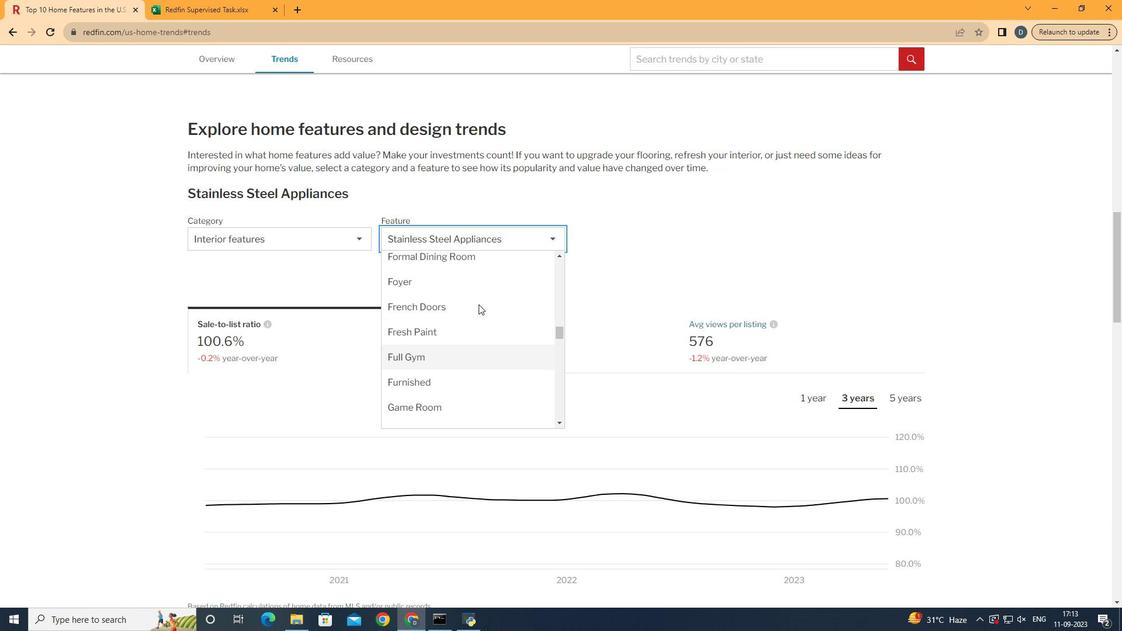 
Action: Mouse scrolled (493, 321) with delta (0, 0)
Screenshot: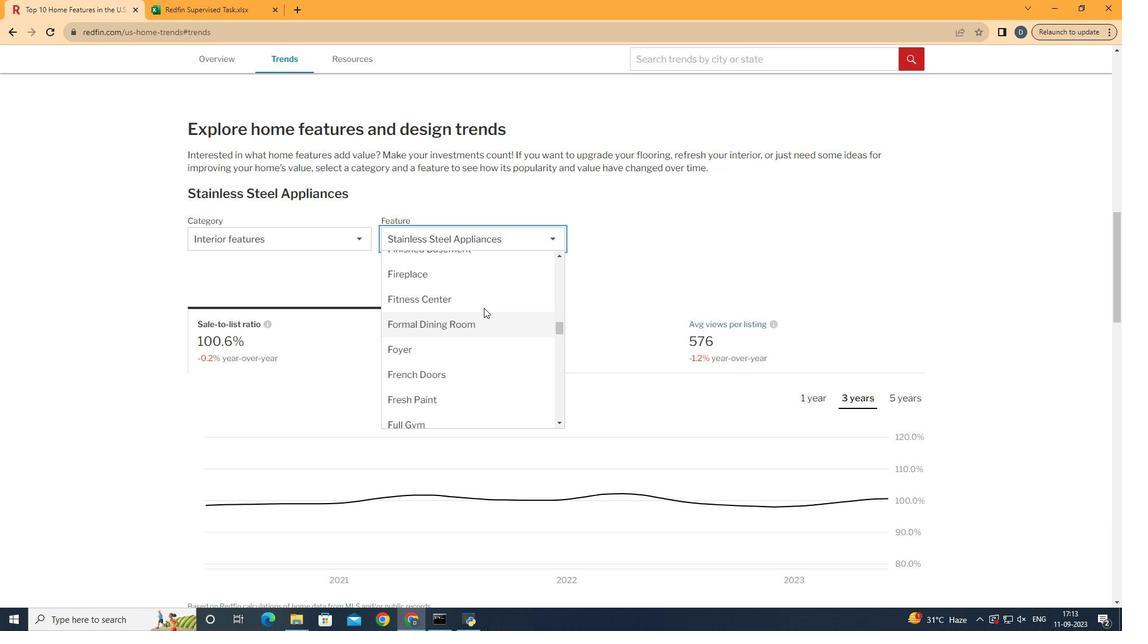 
Action: Mouse scrolled (493, 321) with delta (0, 0)
Screenshot: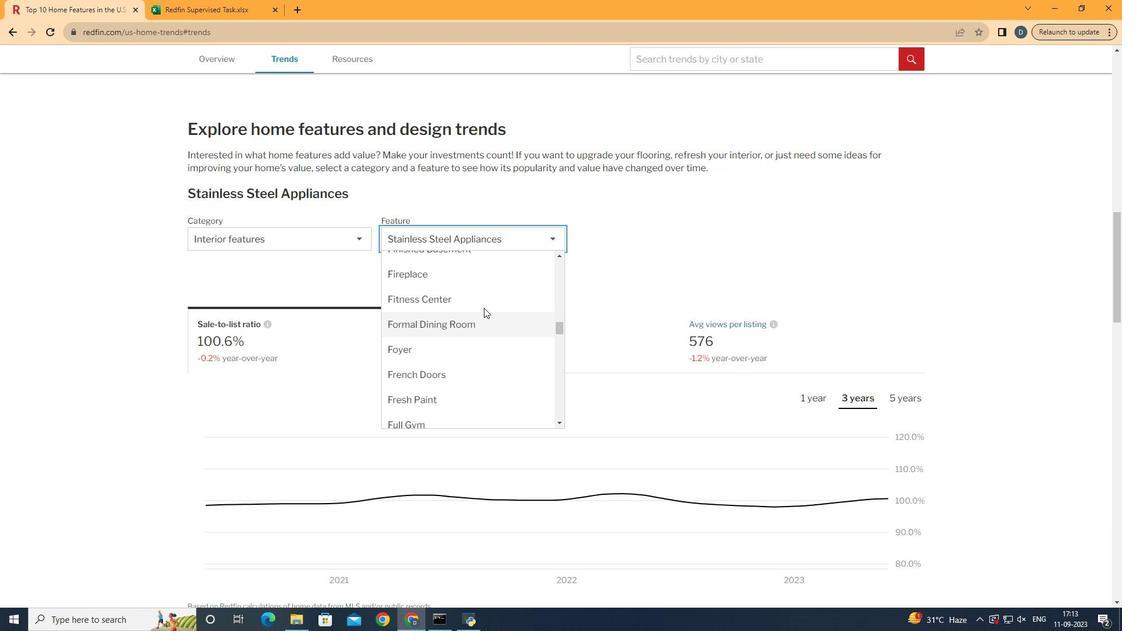 
Action: Mouse moved to (499, 325)
Screenshot: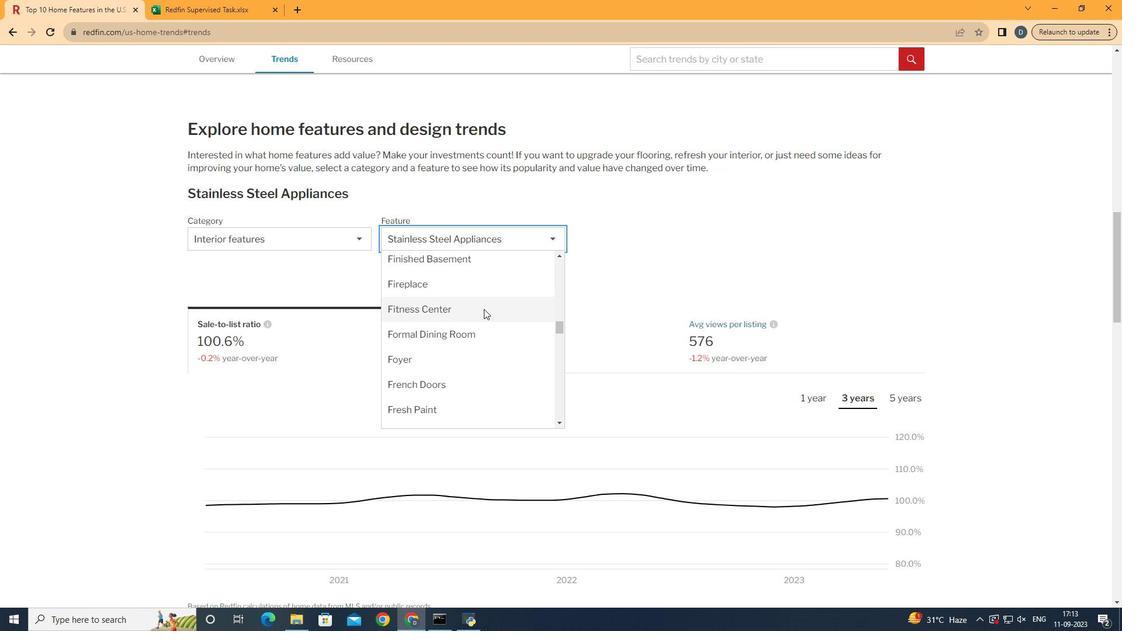 
Action: Mouse scrolled (499, 325) with delta (0, 0)
Screenshot: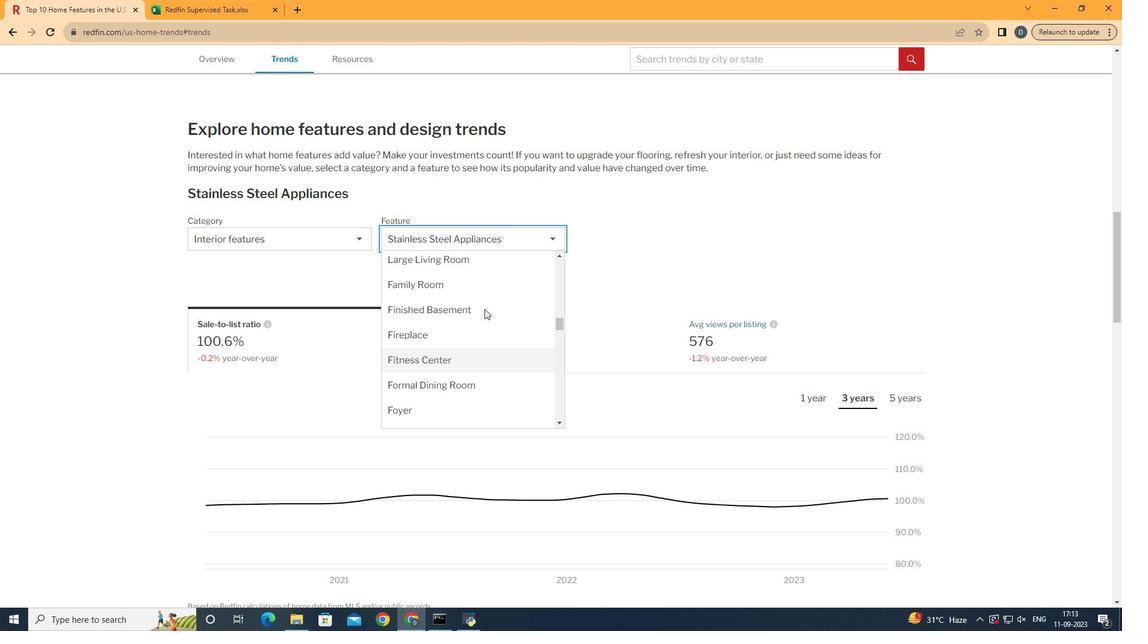 
Action: Mouse moved to (509, 352)
Screenshot: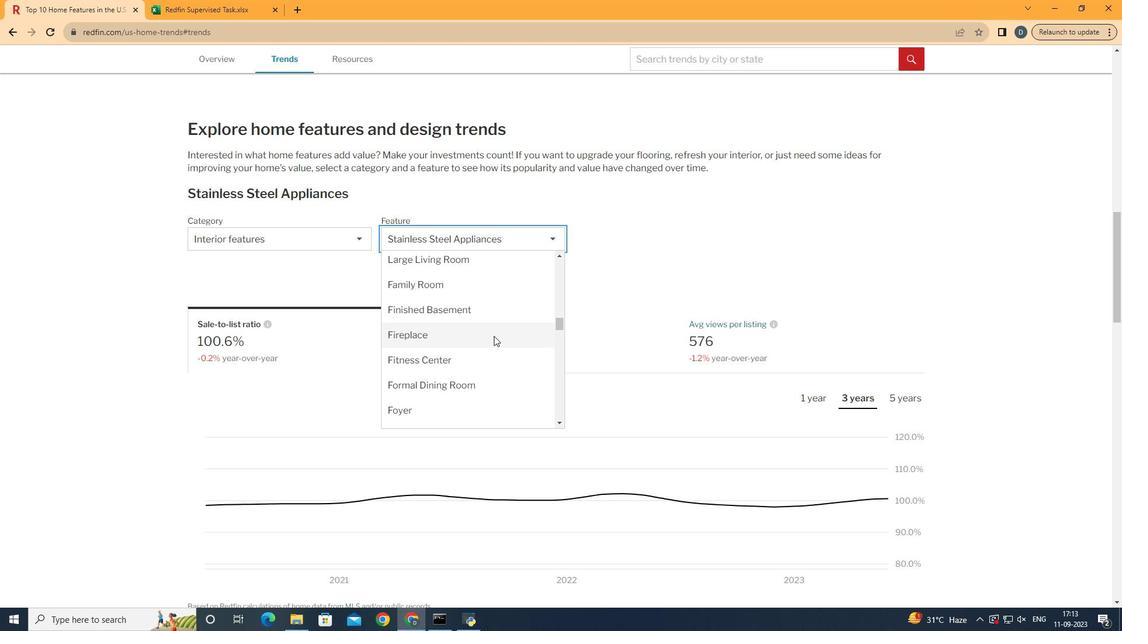 
Action: Mouse pressed left at (509, 352)
Screenshot: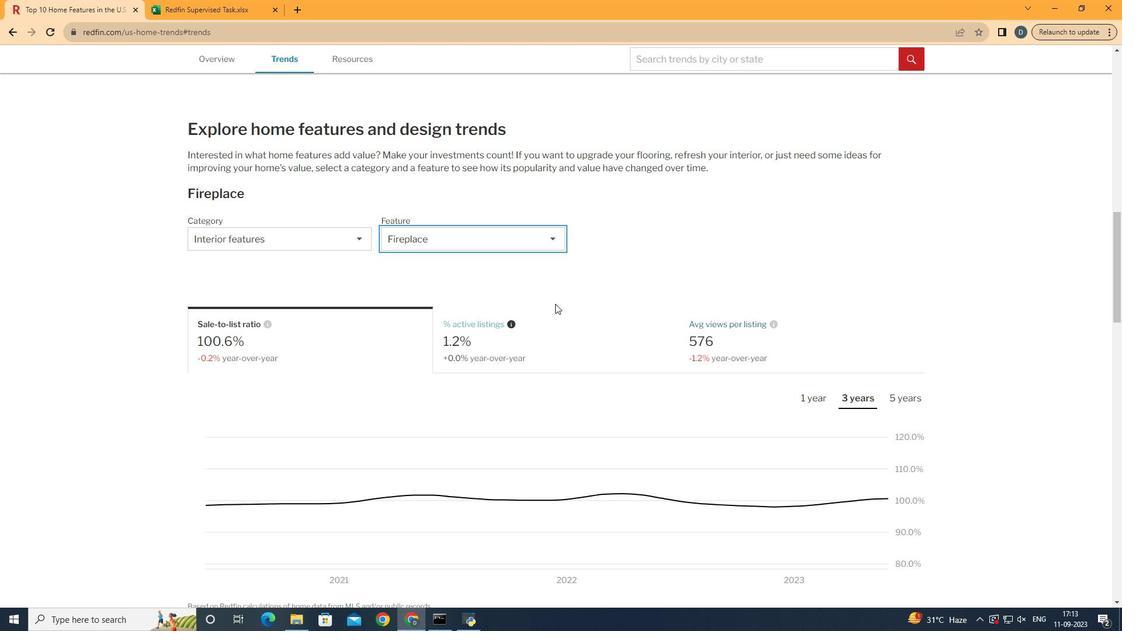 
Action: Mouse moved to (693, 271)
Screenshot: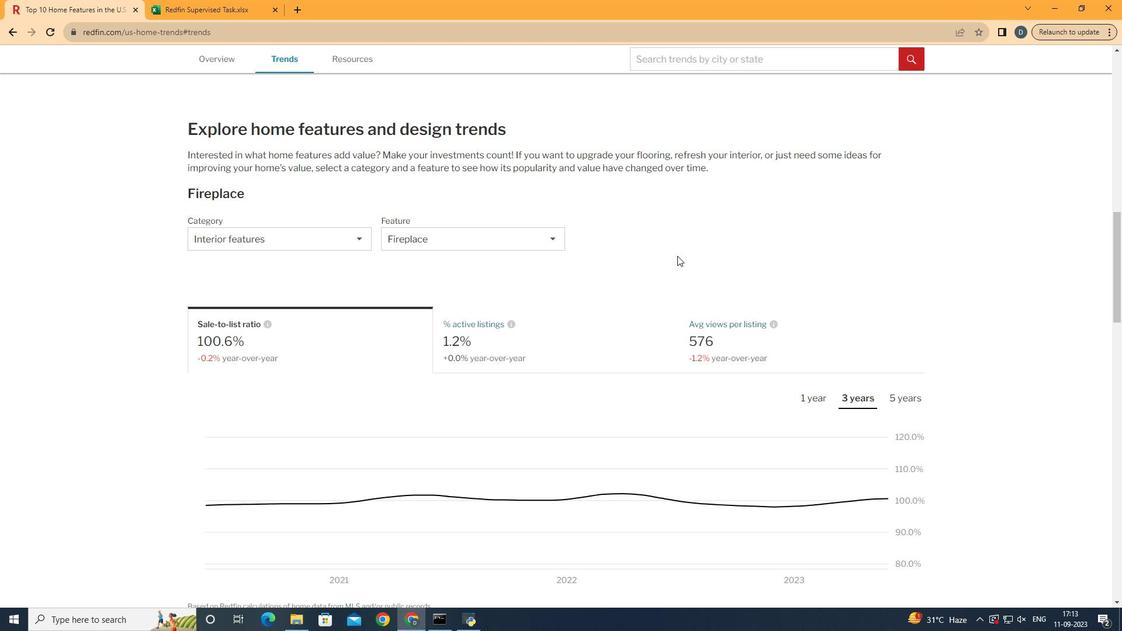 
Action: Mouse pressed left at (693, 271)
Screenshot: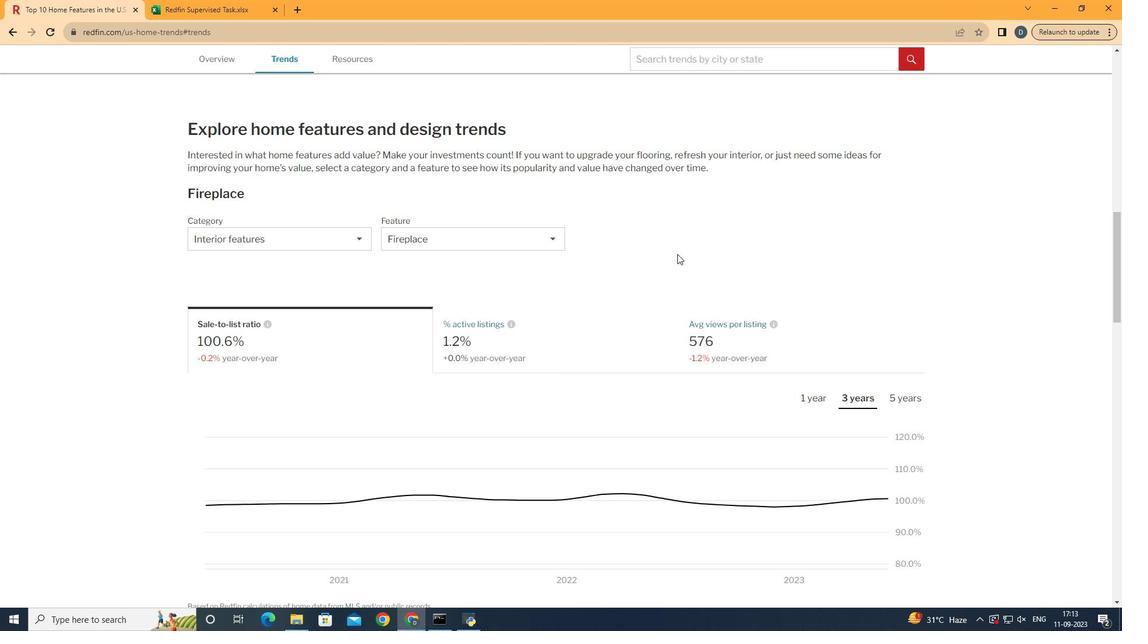 
Action: Mouse moved to (690, 274)
Screenshot: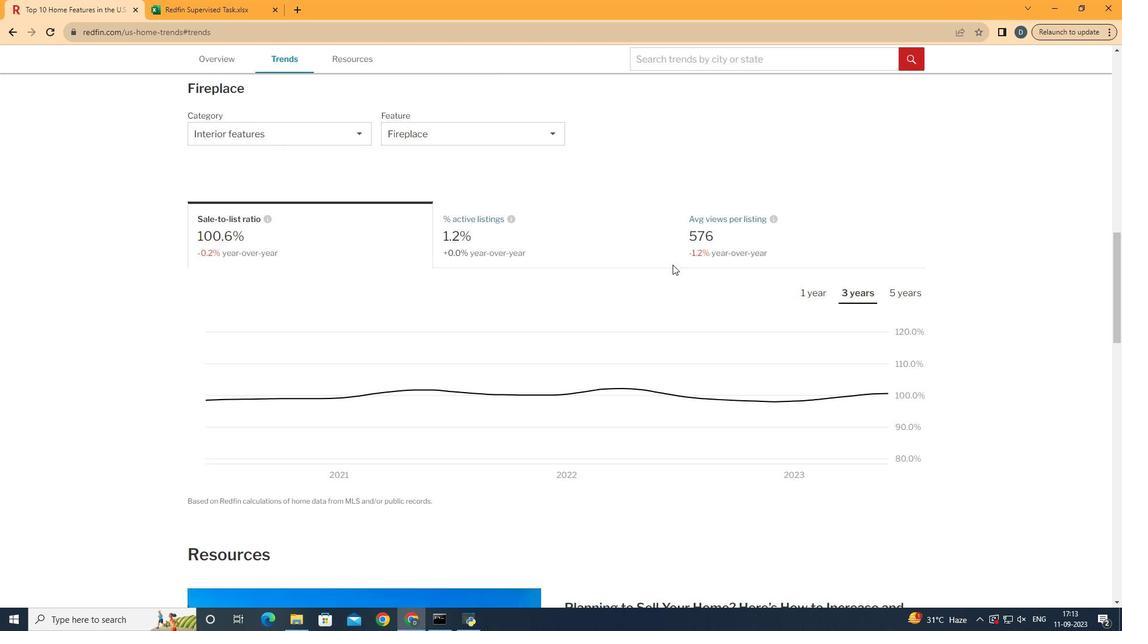 
Action: Mouse scrolled (690, 273) with delta (0, 0)
Screenshot: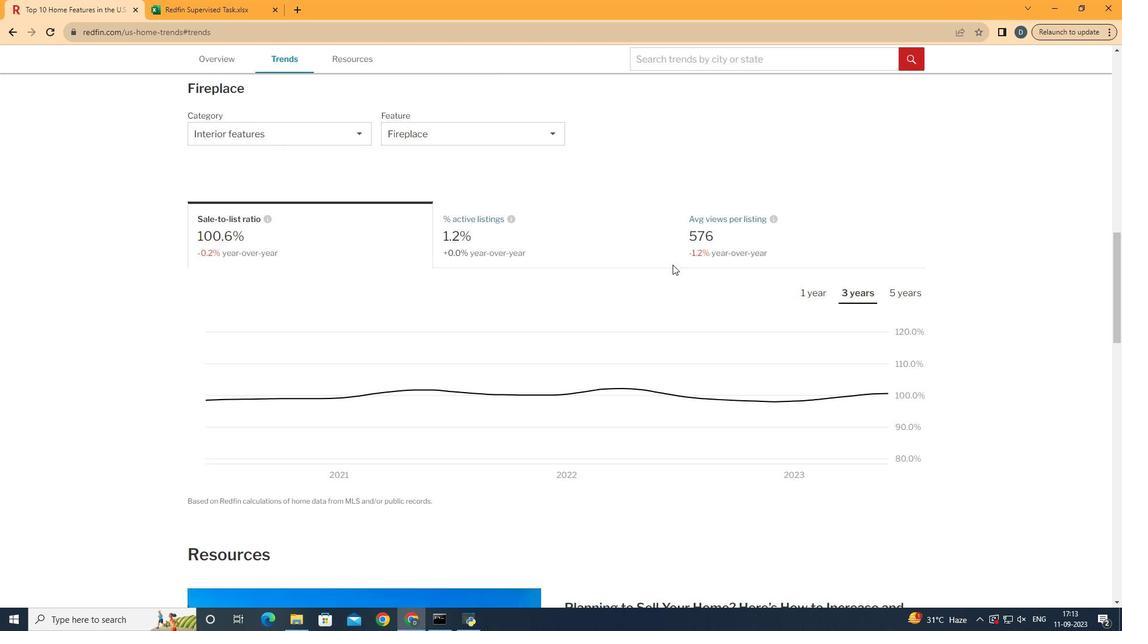 
Action: Mouse moved to (688, 281)
Screenshot: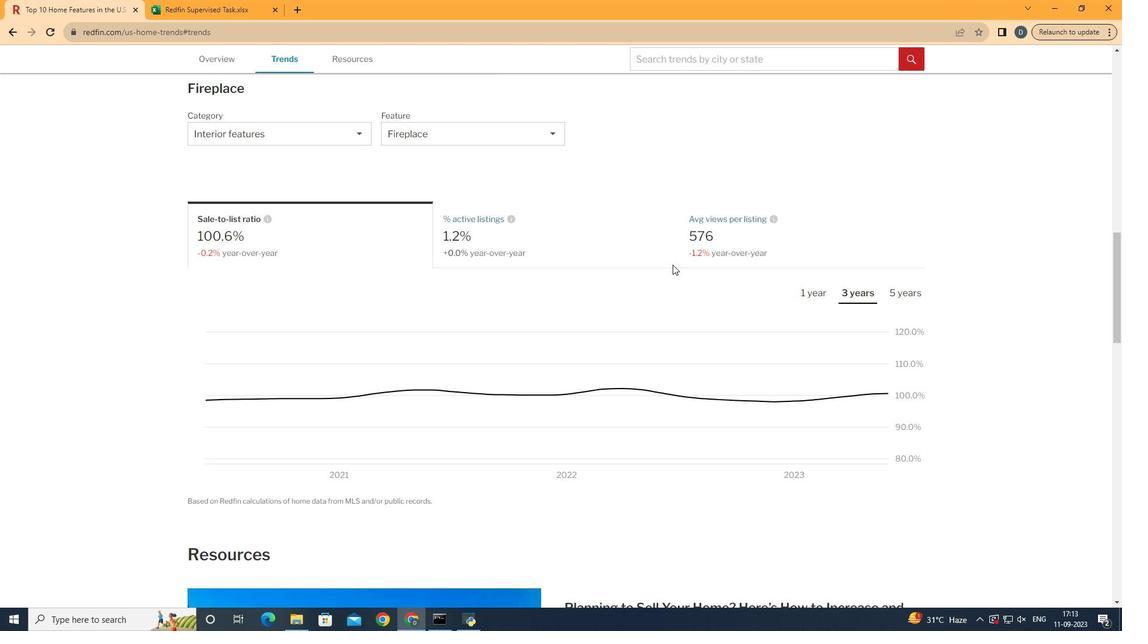 
Action: Mouse scrolled (688, 280) with delta (0, 0)
Screenshot: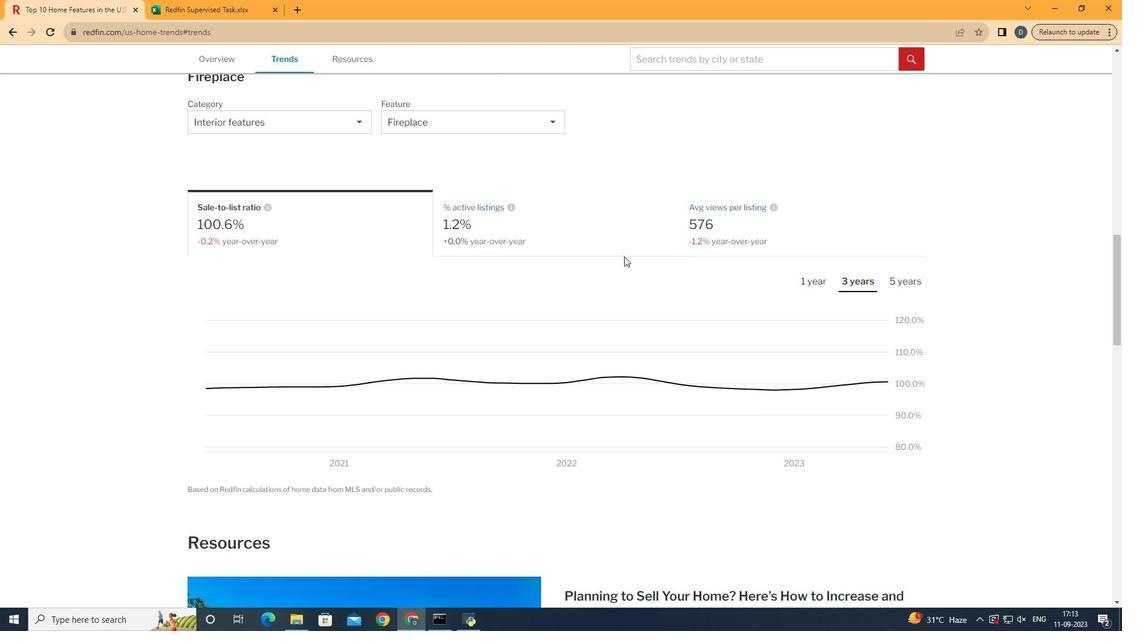 
Action: Mouse moved to (589, 263)
Screenshot: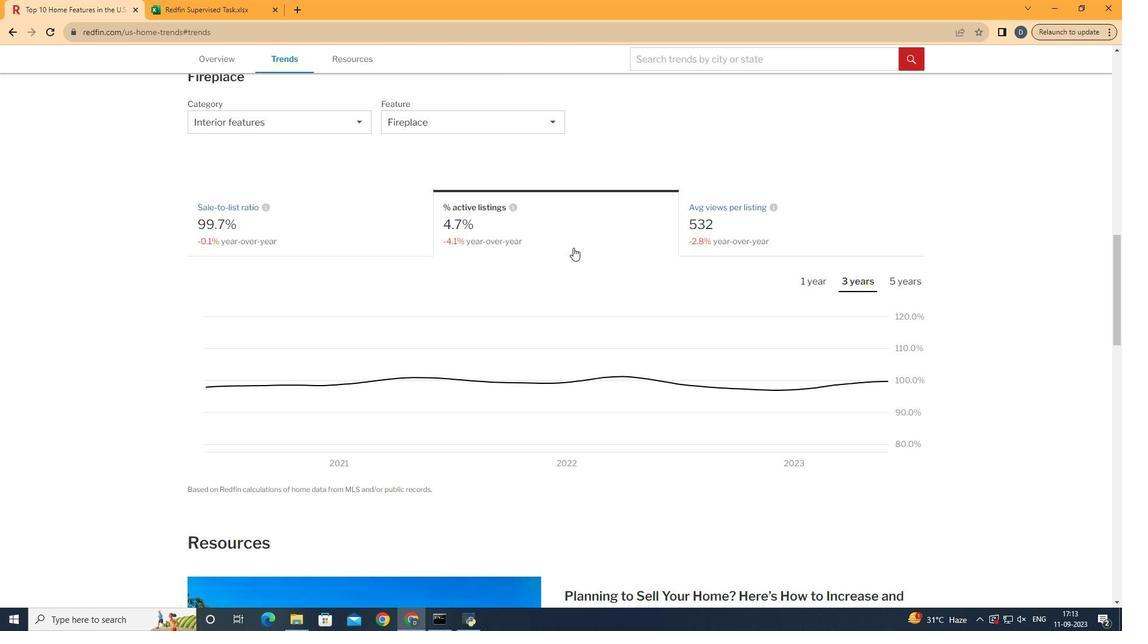 
Action: Mouse pressed left at (589, 263)
Screenshot: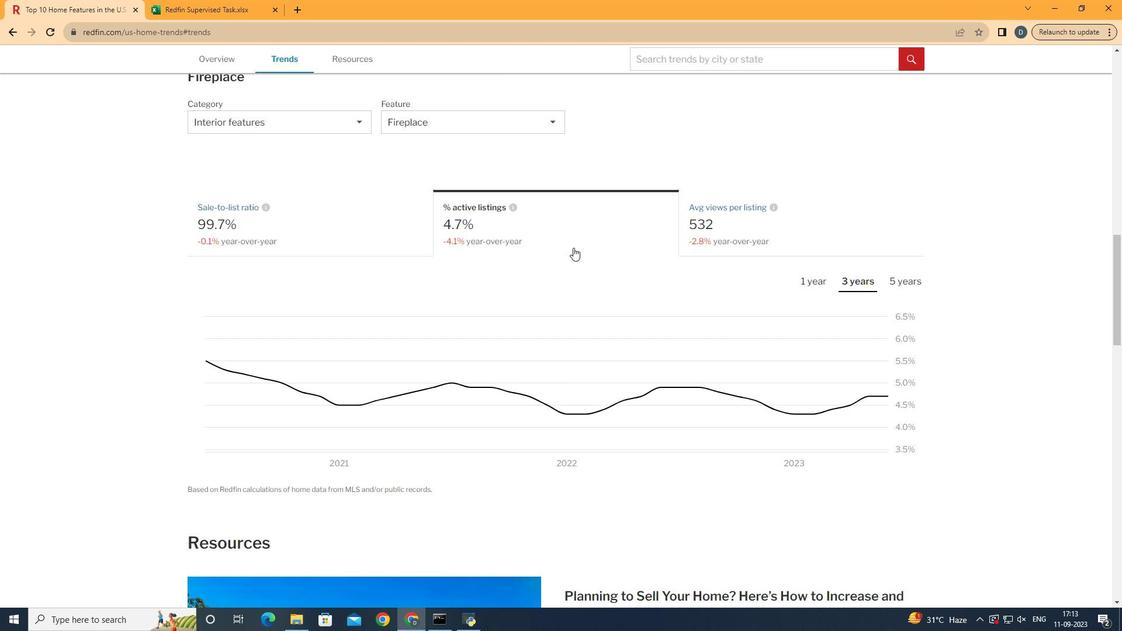 
Action: Mouse moved to (915, 295)
Screenshot: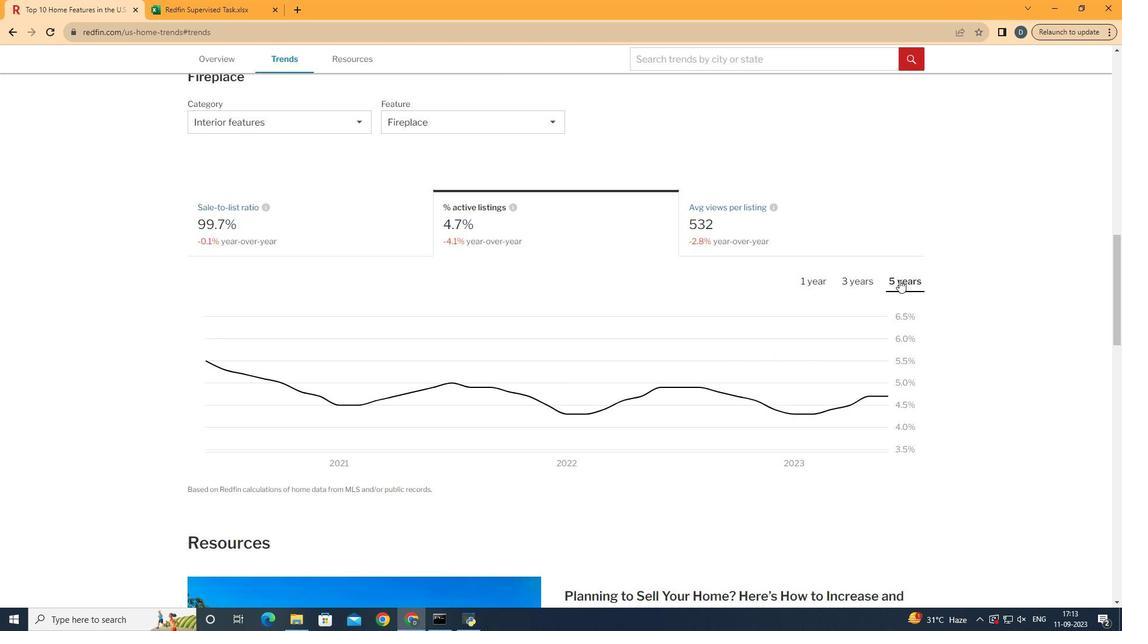 
Action: Mouse pressed left at (915, 295)
Screenshot: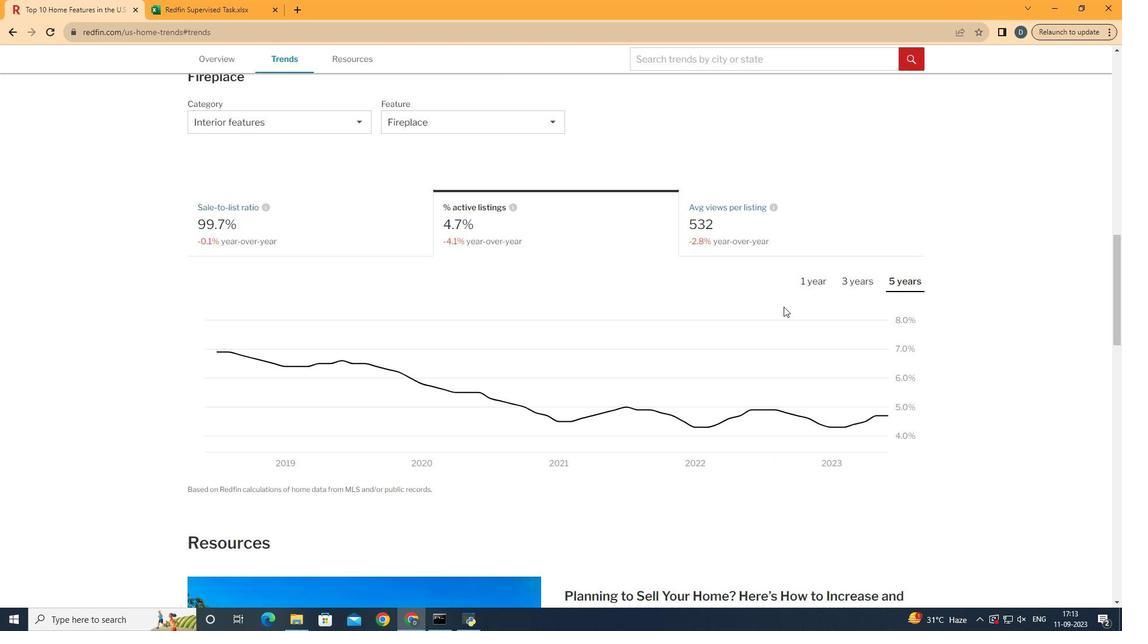 
Action: Mouse moved to (930, 440)
Screenshot: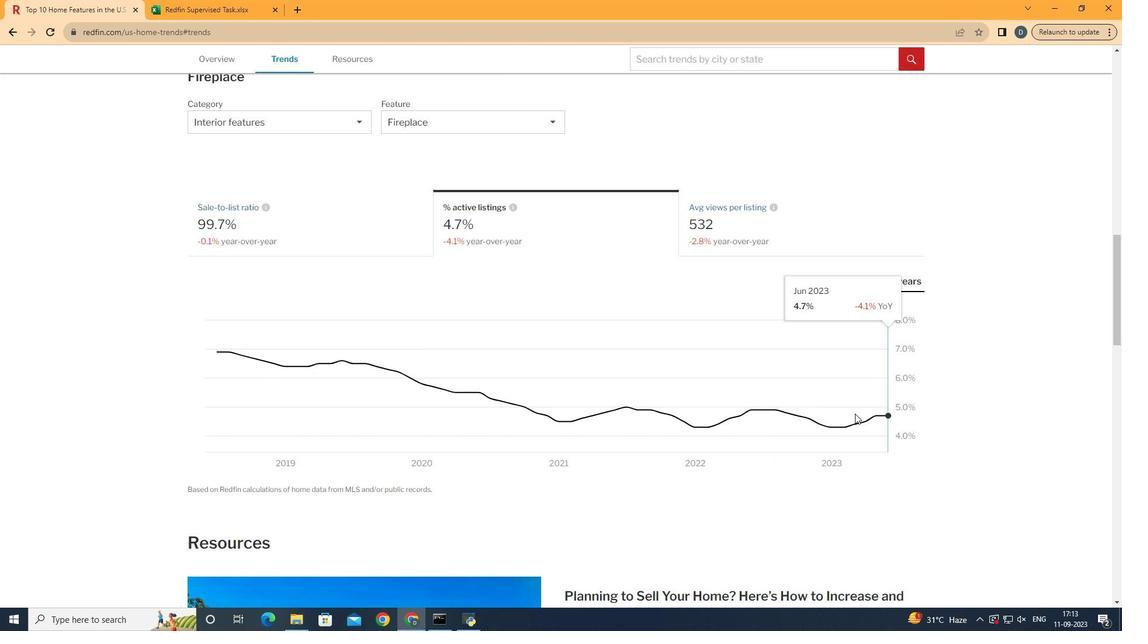 
